 Task: Add Attachment from "Attach a link" to Card Card0000000100 in Board Board0000000025 in Workspace WS0000000009 in Trello. Add Cover Red to Card Card0000000100 in Board Board0000000025 in Workspace WS0000000009 in Trello. Add "Join Card" Button Button0000000100  to Card Card0000000100 in Board Board0000000025 in Workspace WS0000000009 in Trello. Add Description DS0000000100 to Card Card0000000100 in Board Board0000000025 in Workspace WS0000000009 in Trello. Add Comment CM0000000100 to Card Card0000000100 in Board Board0000000025 in Workspace WS0000000009 in Trello
Action: Mouse moved to (425, 609)
Screenshot: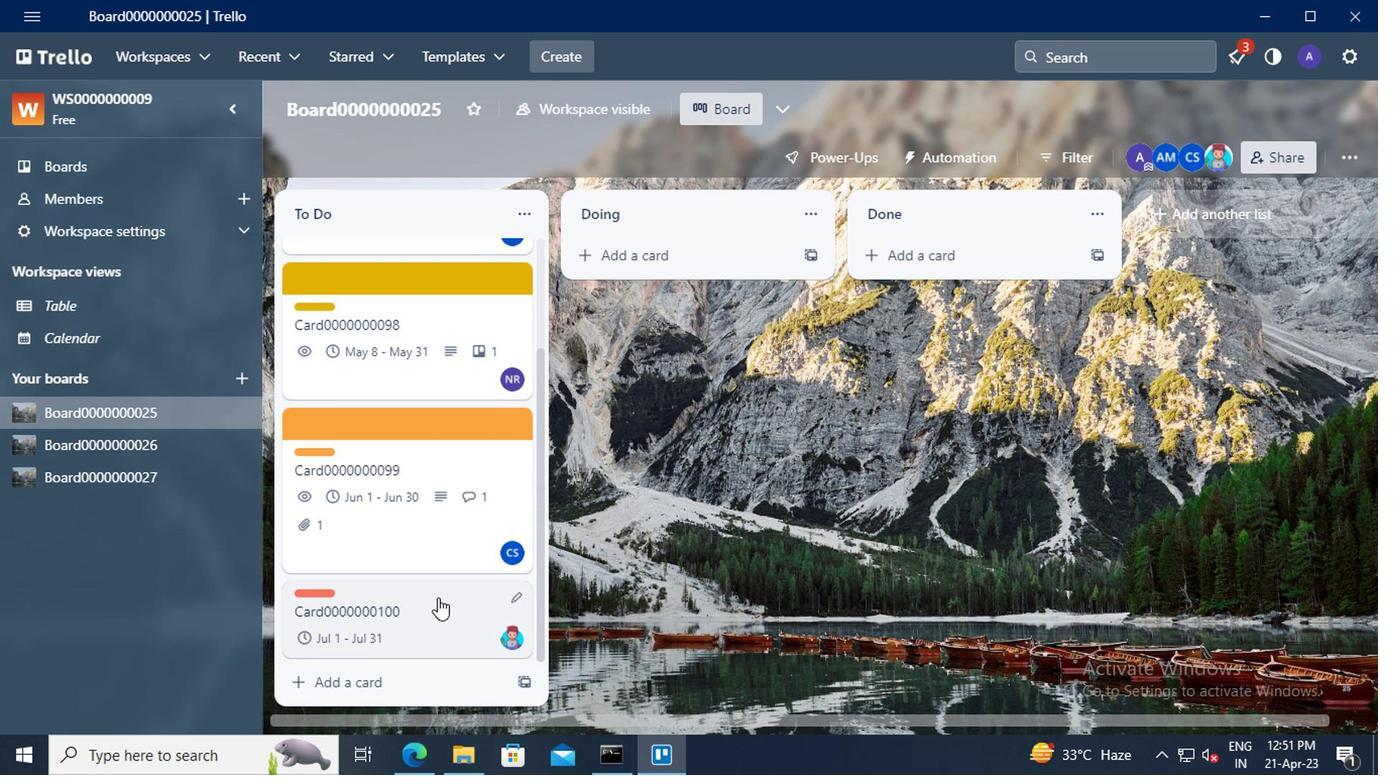
Action: Mouse pressed left at (425, 609)
Screenshot: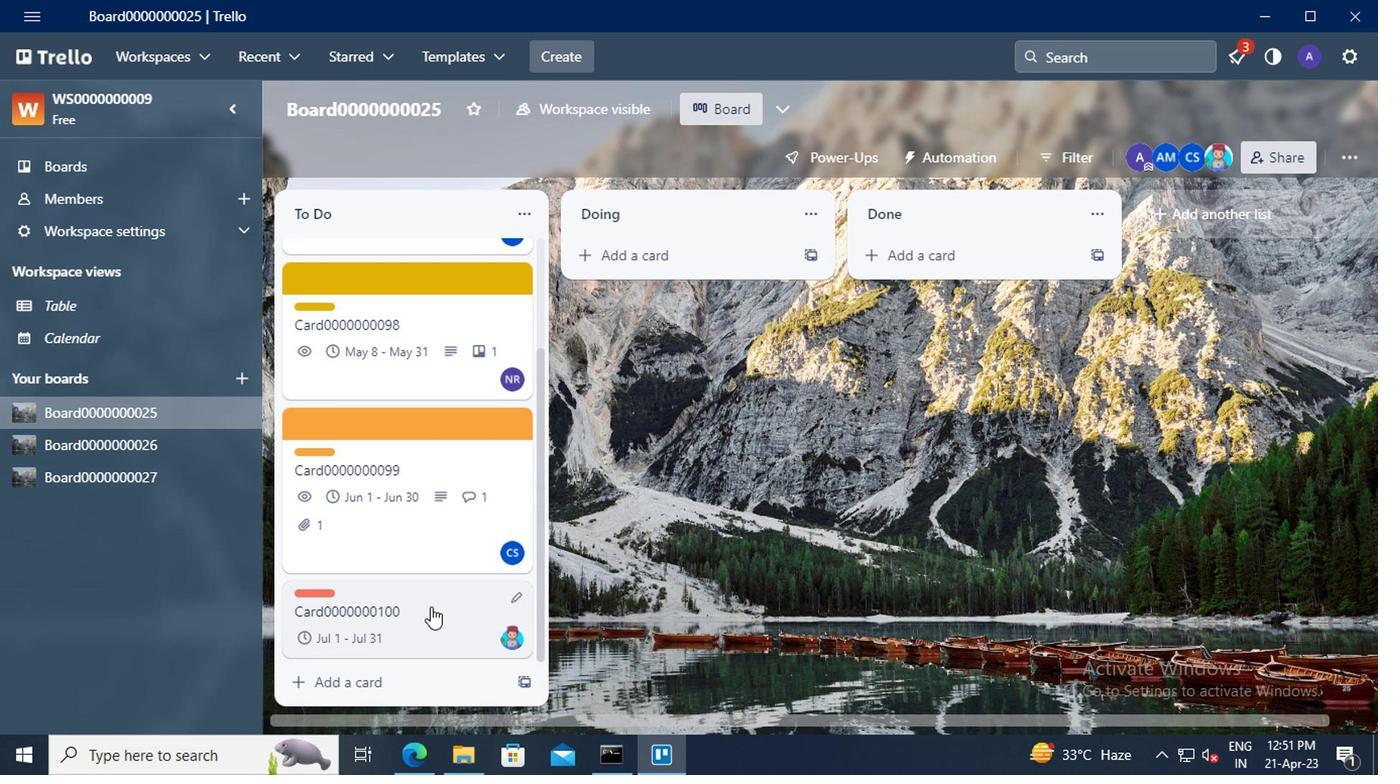 
Action: Mouse moved to (925, 421)
Screenshot: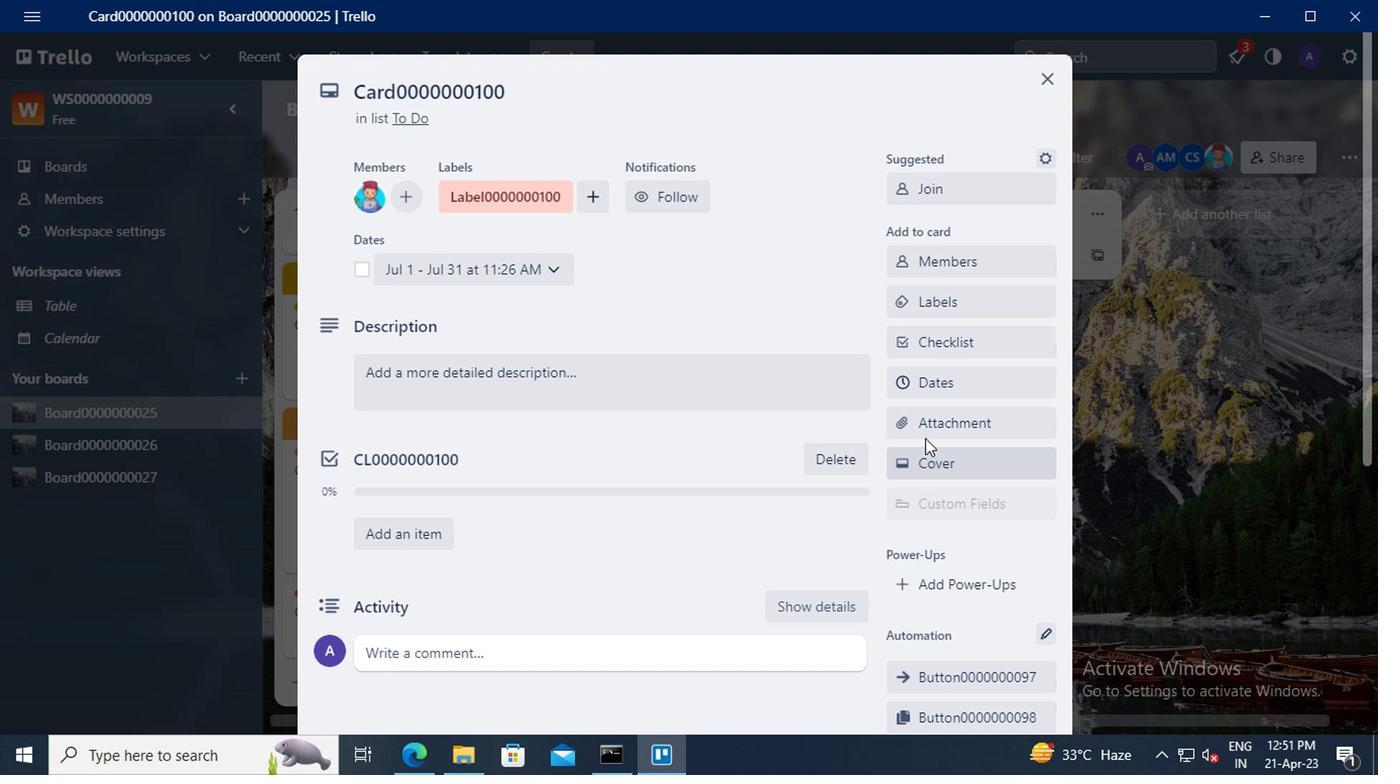 
Action: Mouse pressed left at (925, 421)
Screenshot: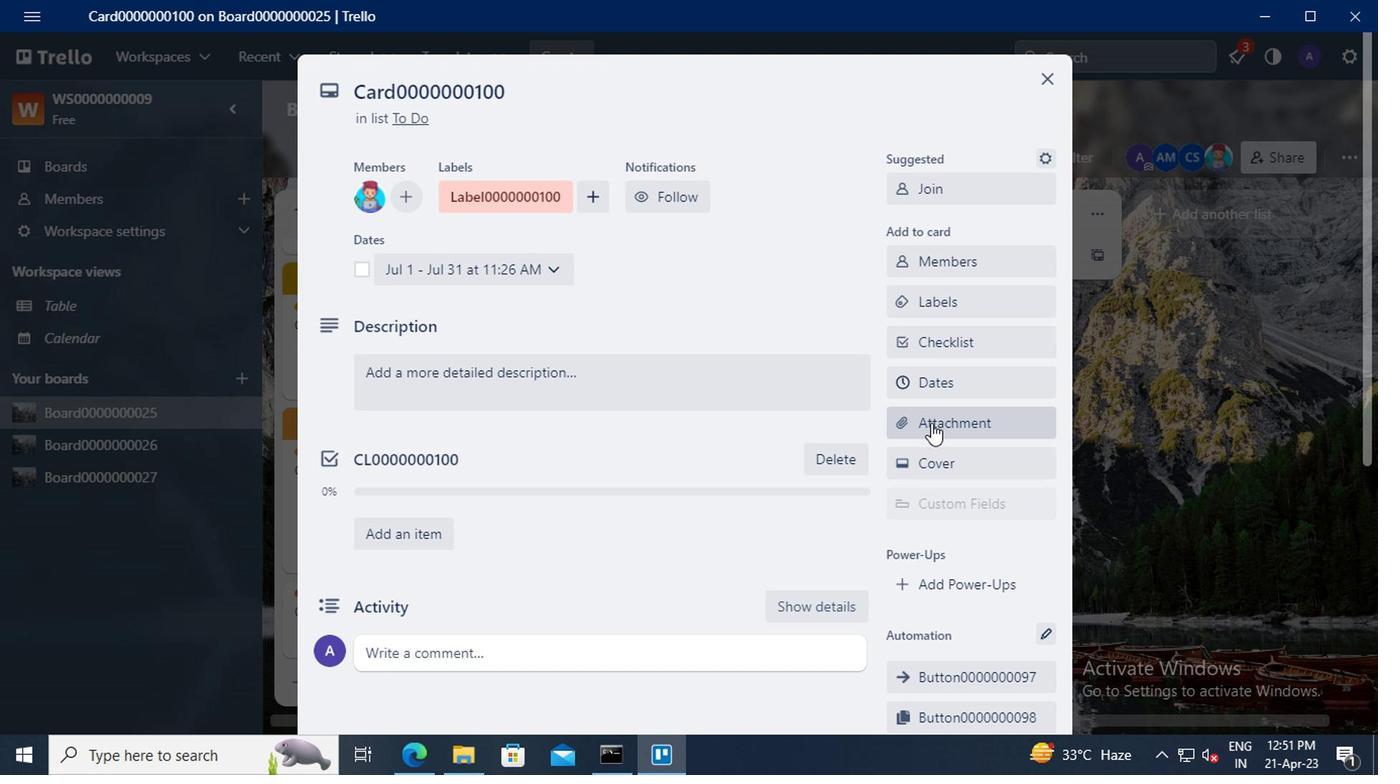 
Action: Mouse moved to (414, 762)
Screenshot: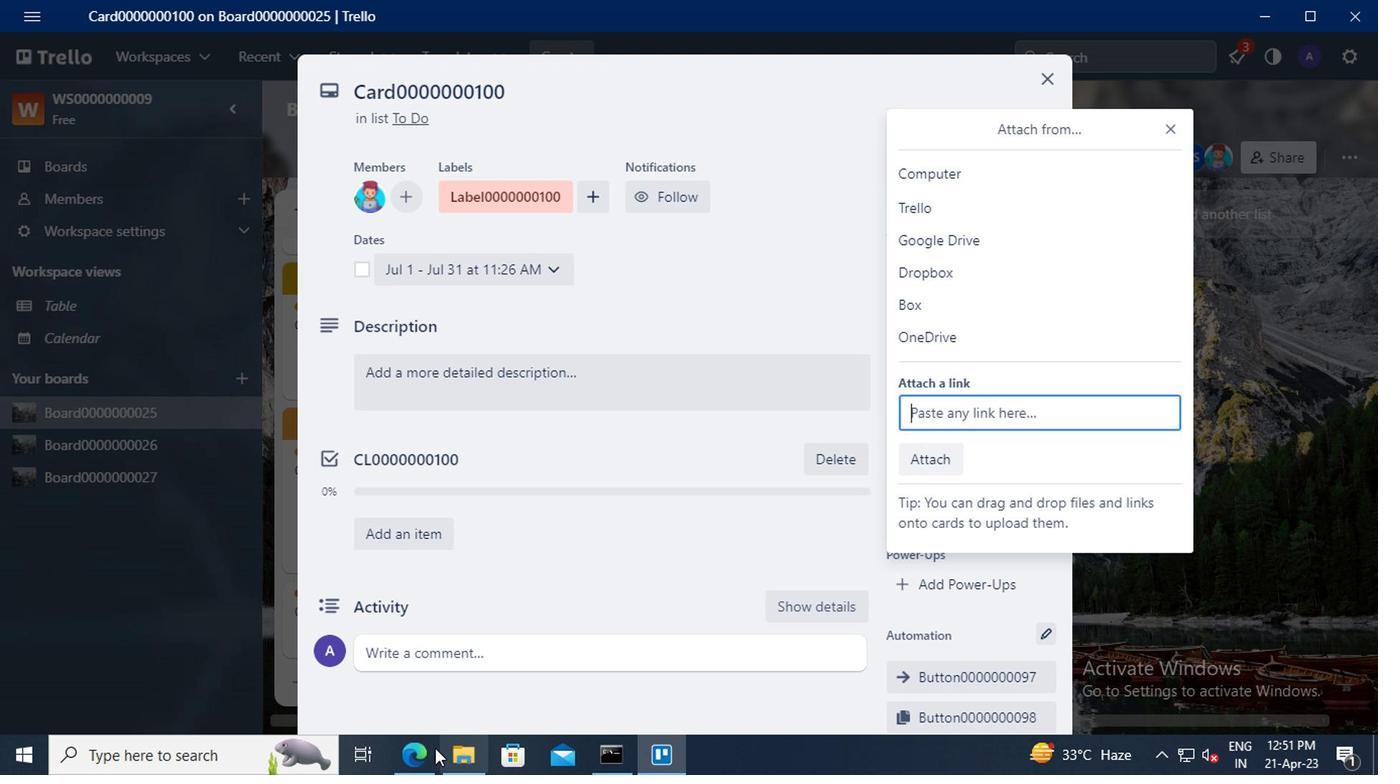 
Action: Mouse pressed left at (414, 762)
Screenshot: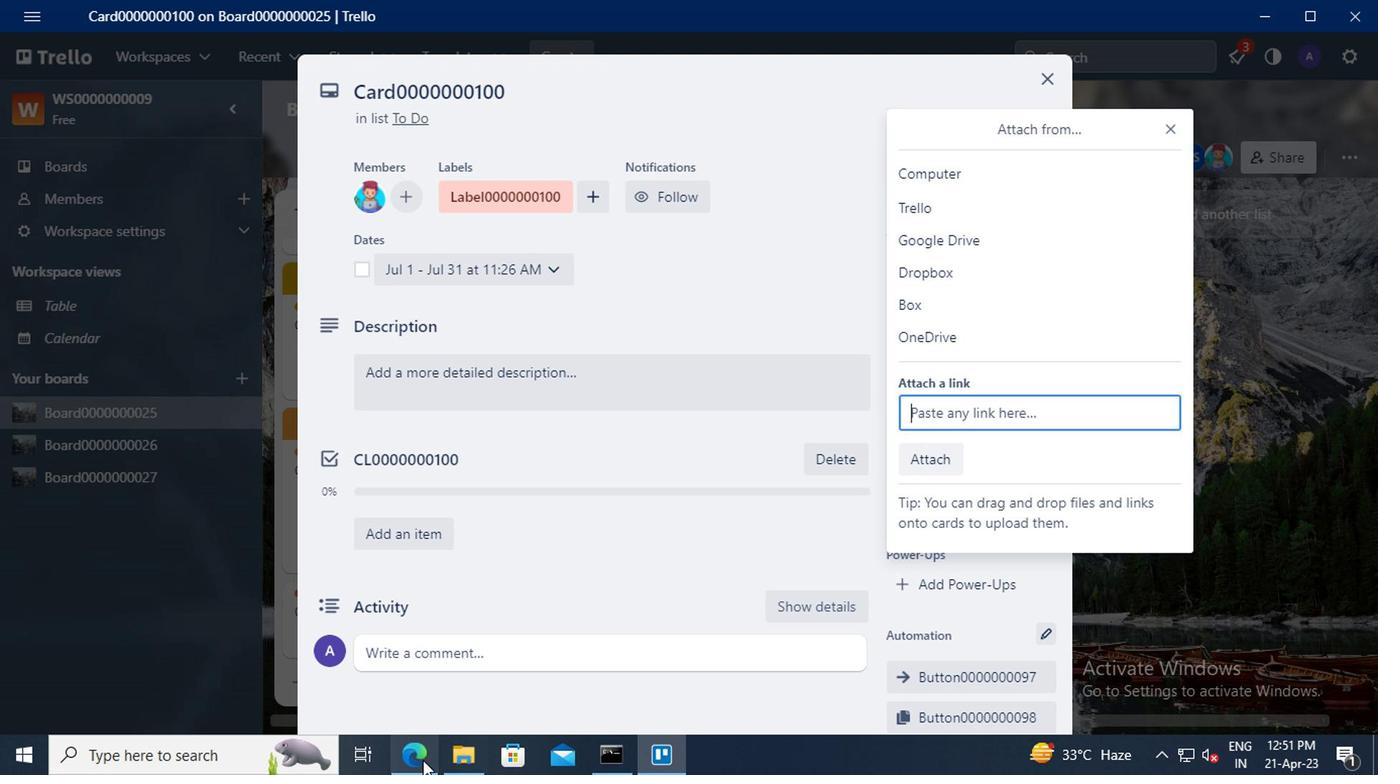 
Action: Mouse moved to (347, 42)
Screenshot: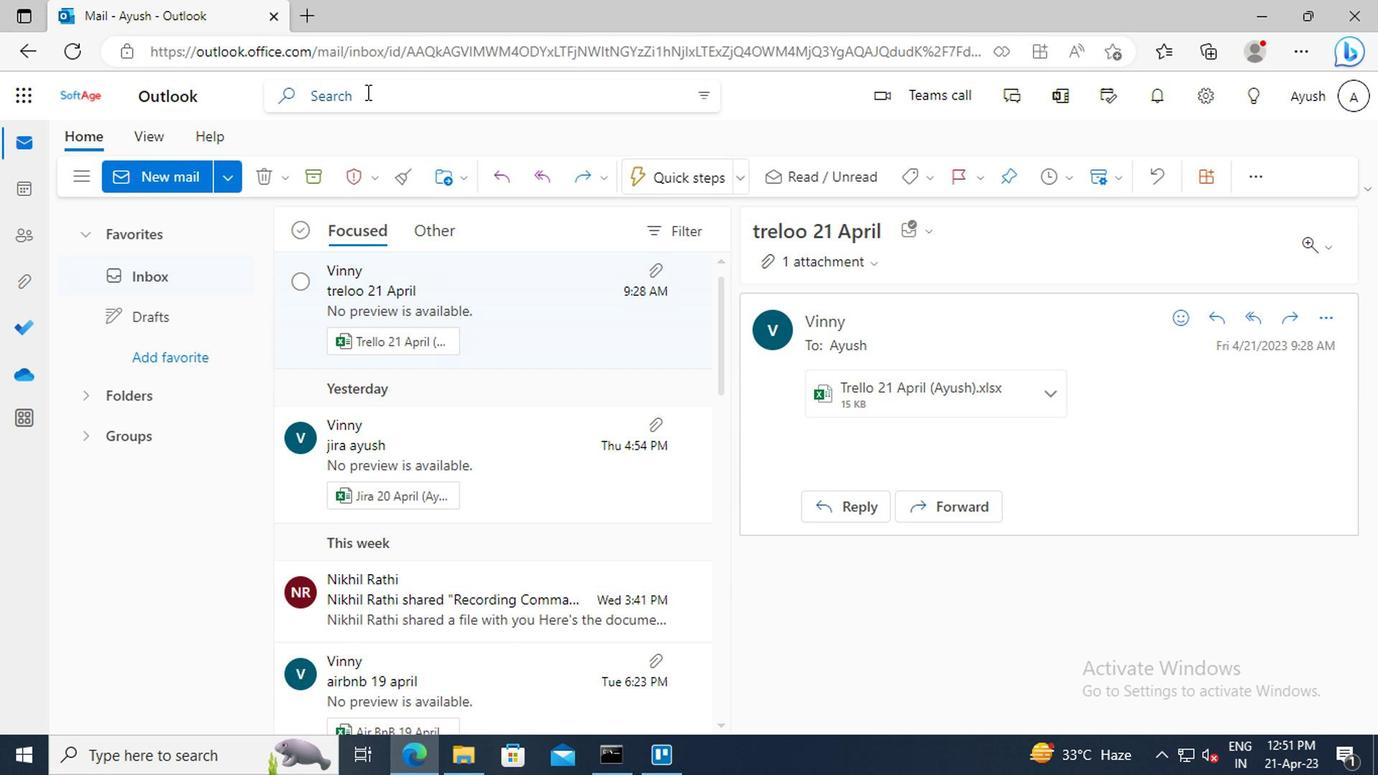 
Action: Mouse pressed left at (347, 42)
Screenshot: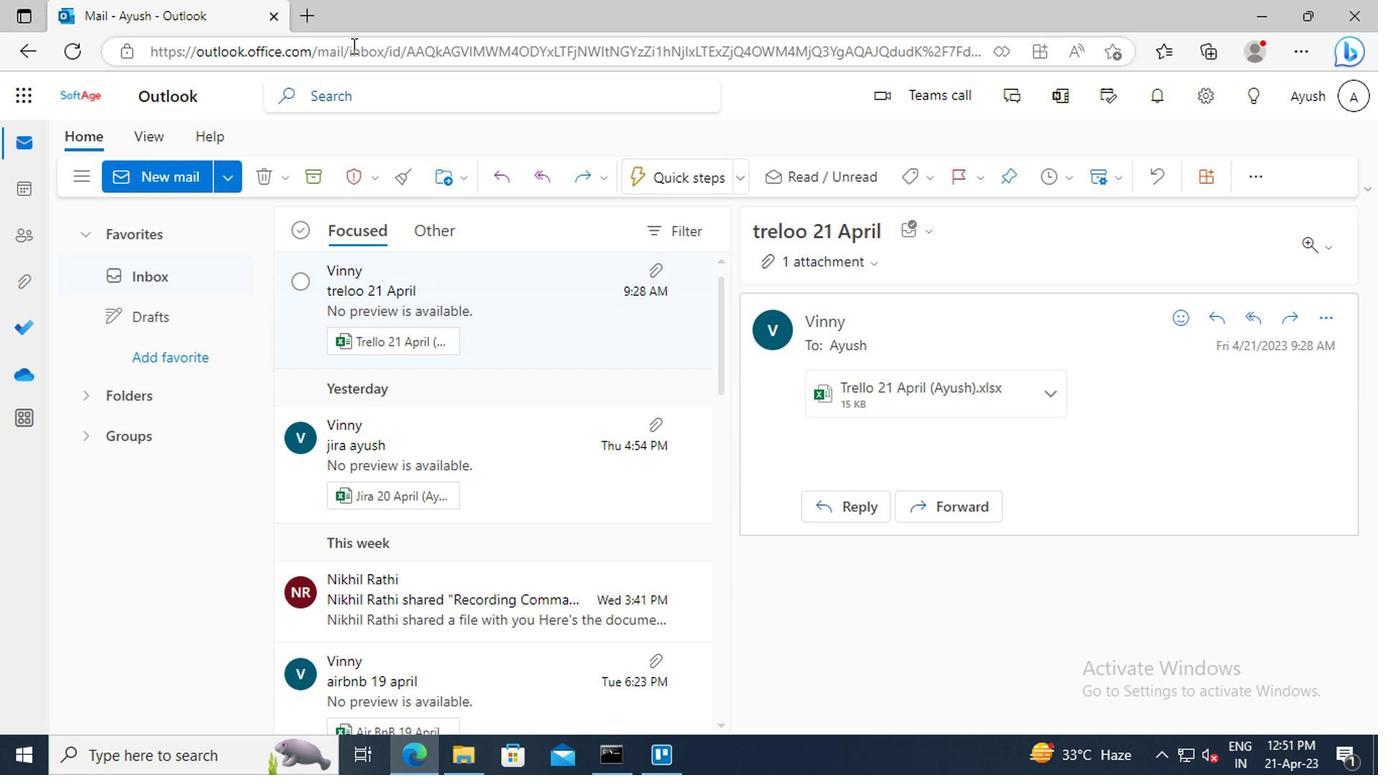 
Action: Key pressed ctrl+C
Screenshot: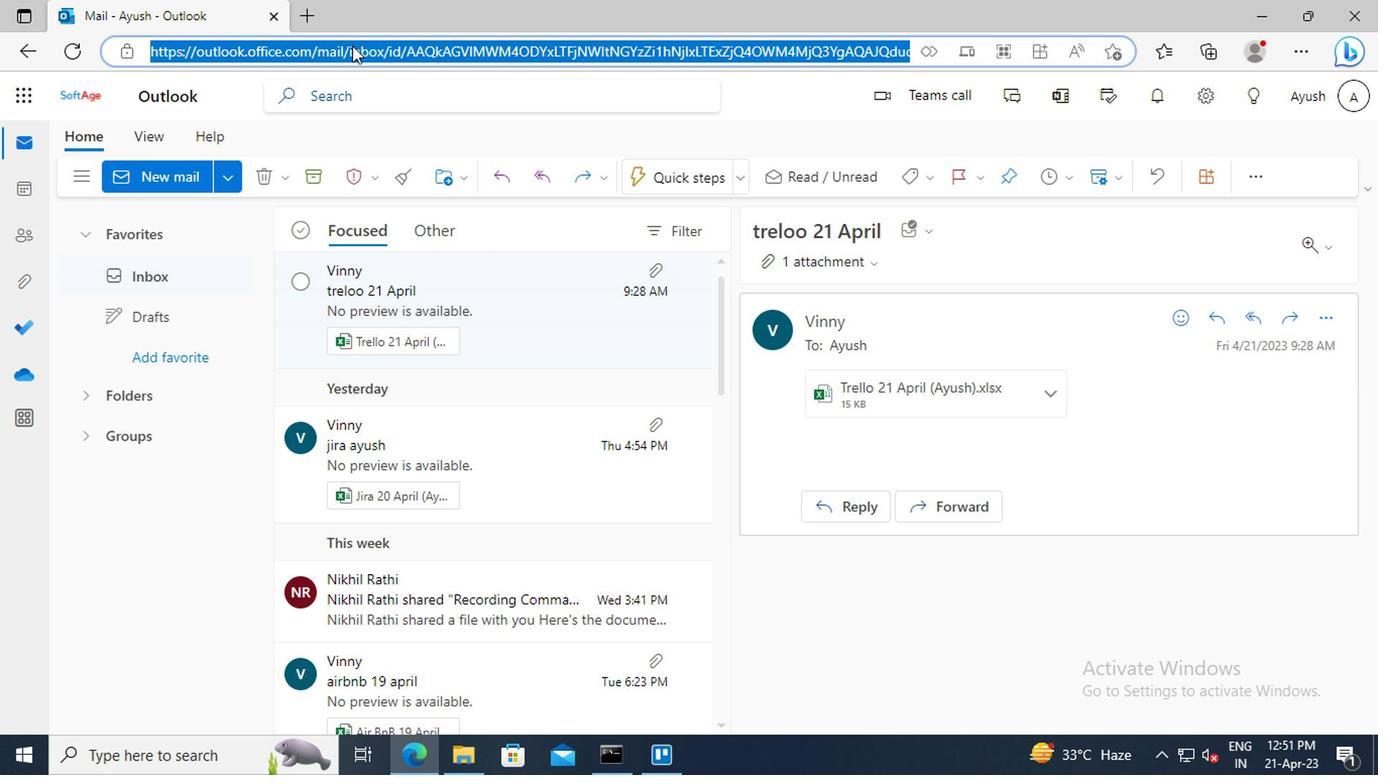 
Action: Mouse moved to (659, 757)
Screenshot: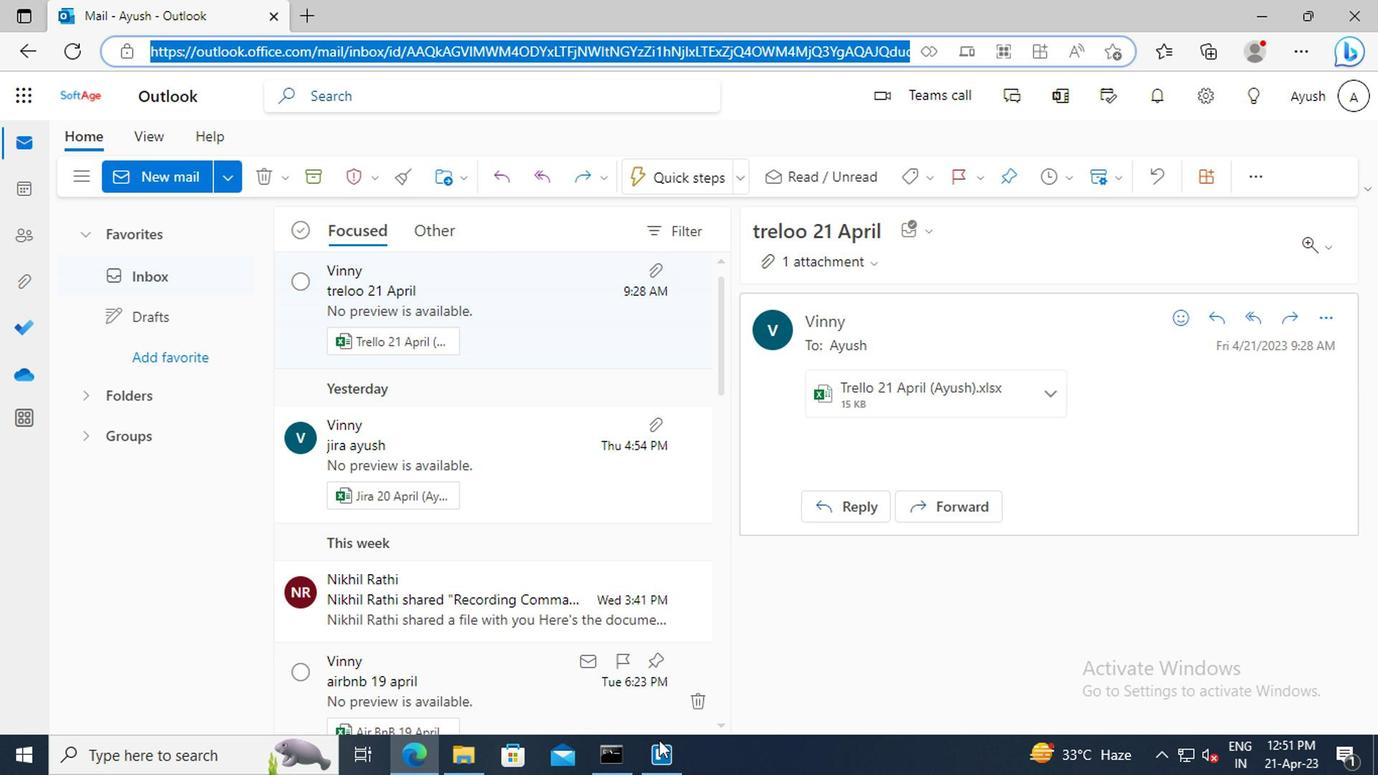 
Action: Mouse pressed left at (659, 757)
Screenshot: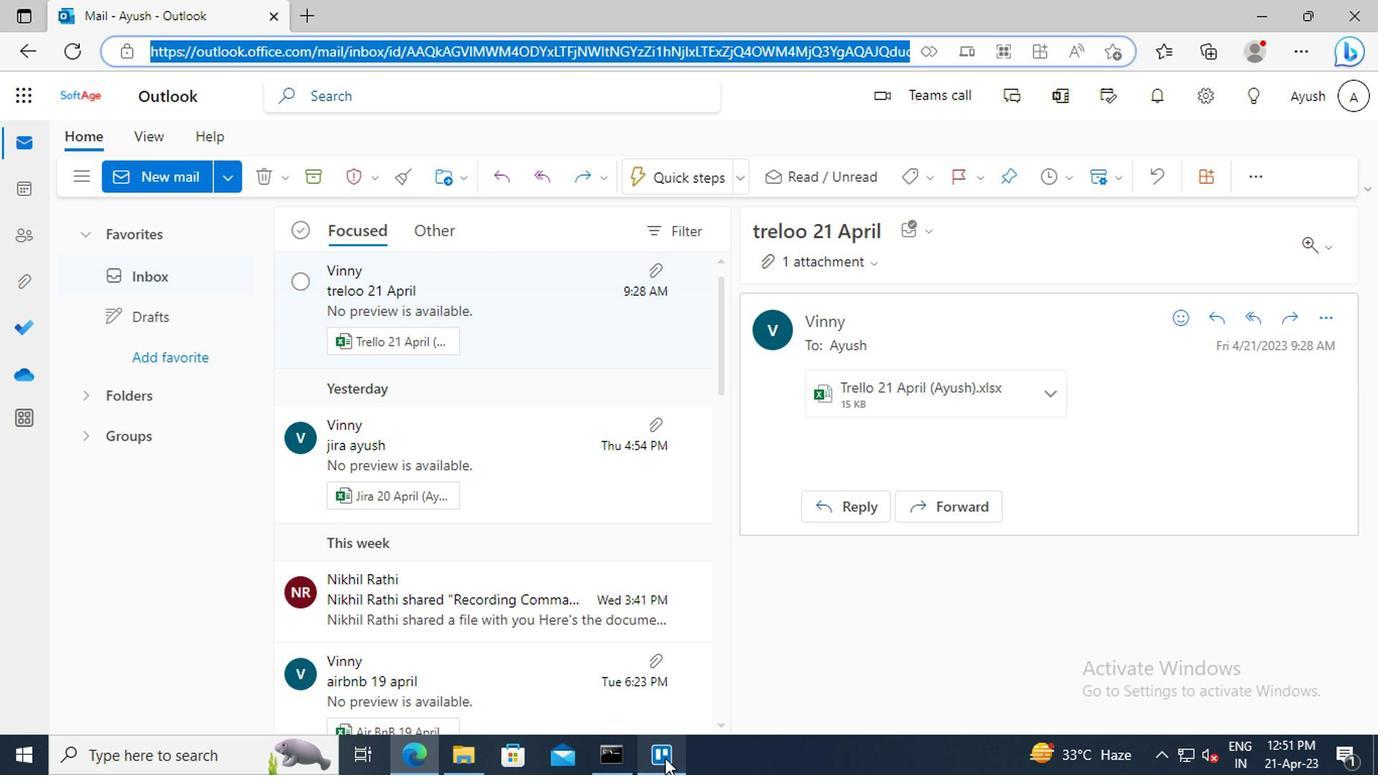 
Action: Mouse moved to (923, 411)
Screenshot: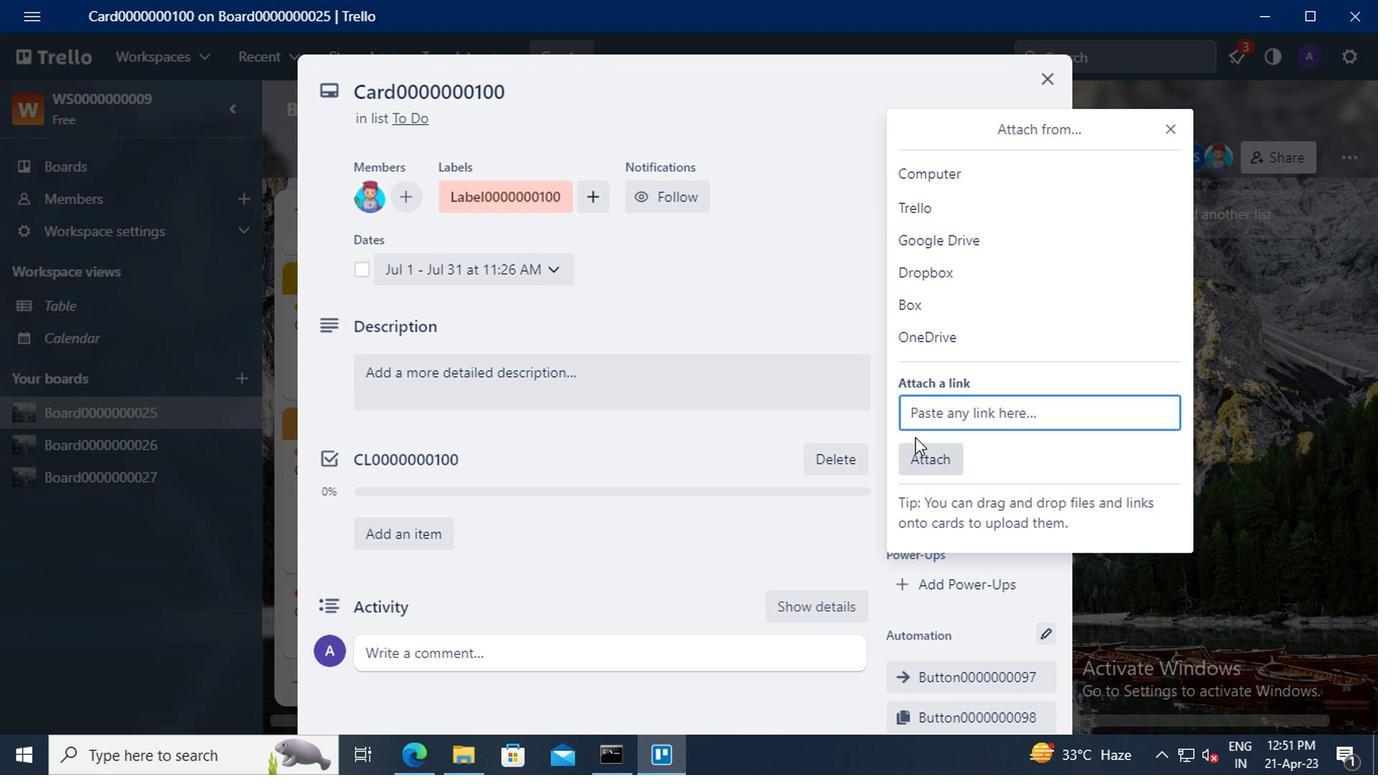 
Action: Mouse pressed left at (923, 411)
Screenshot: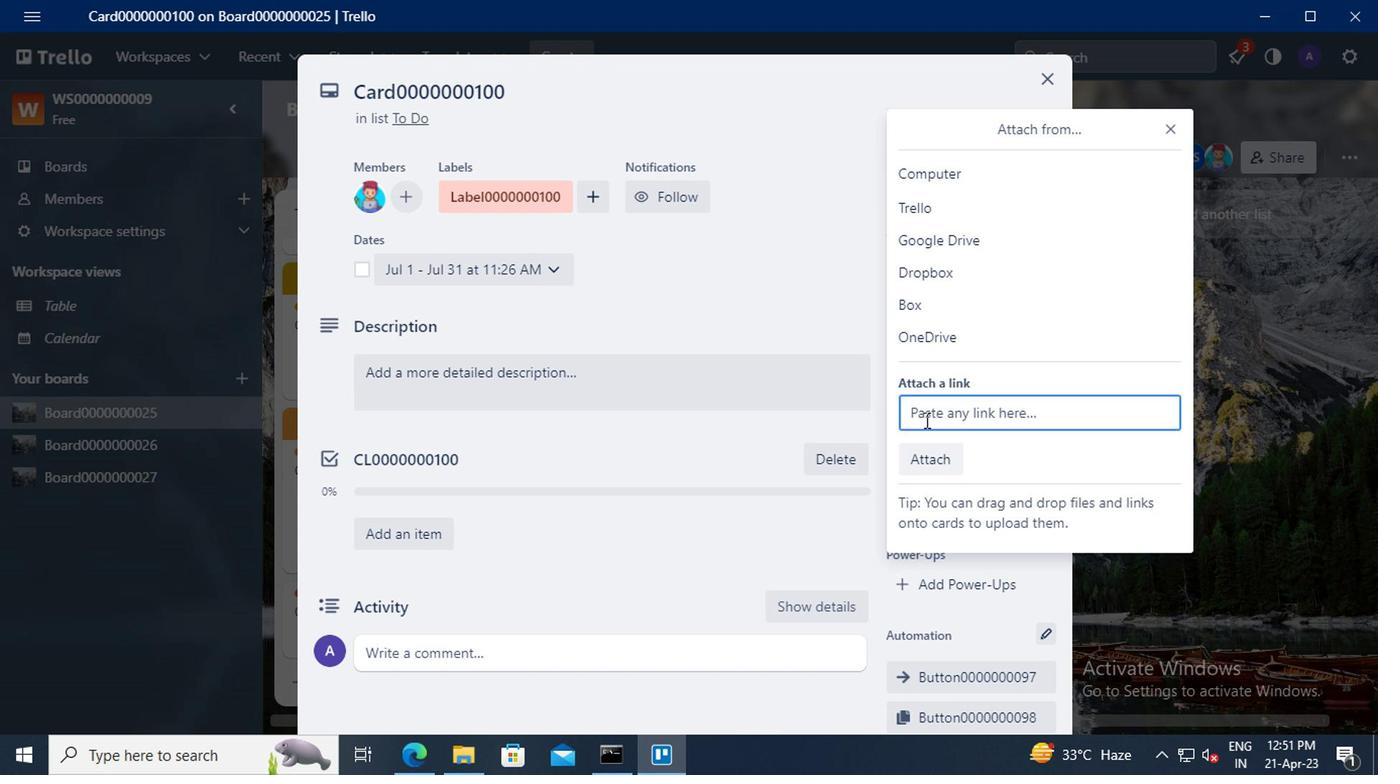 
Action: Key pressed ctrl+V
Screenshot: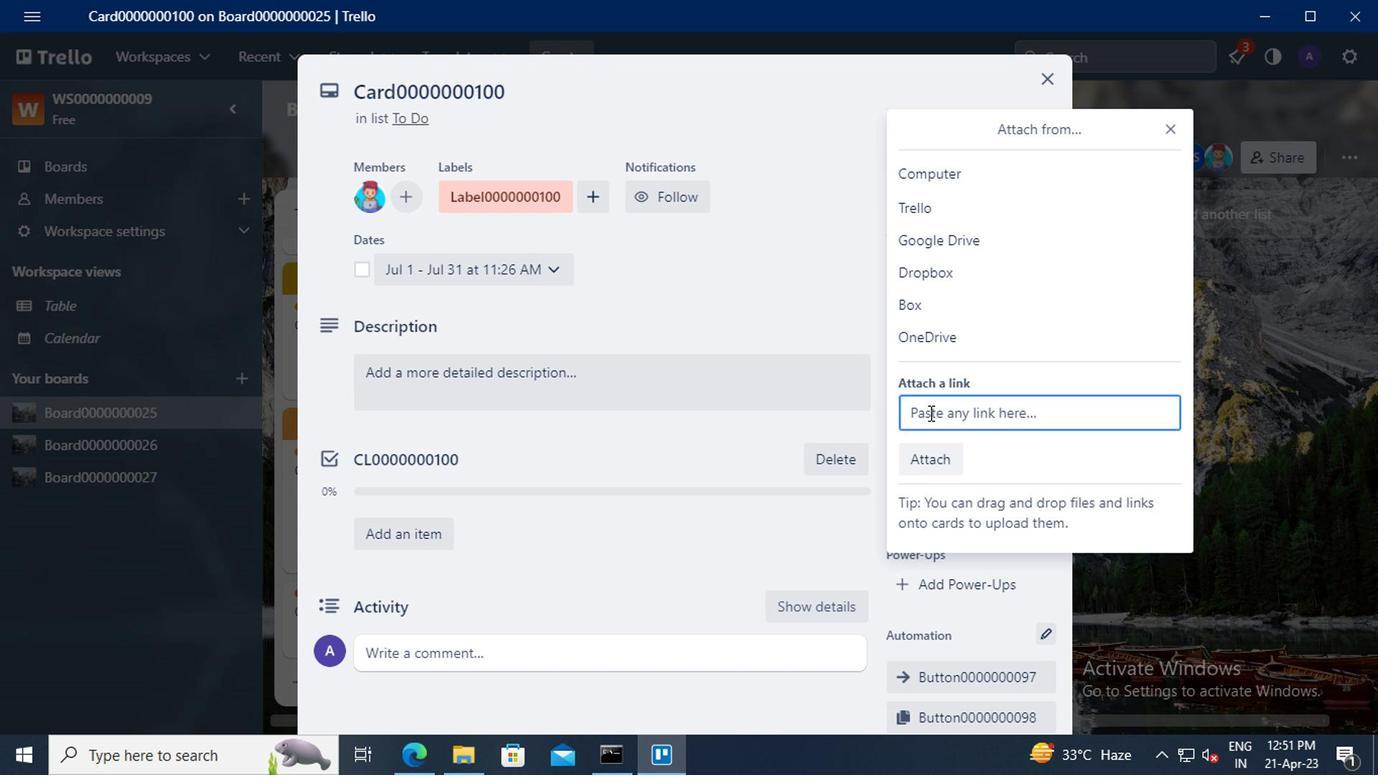 
Action: Mouse moved to (938, 524)
Screenshot: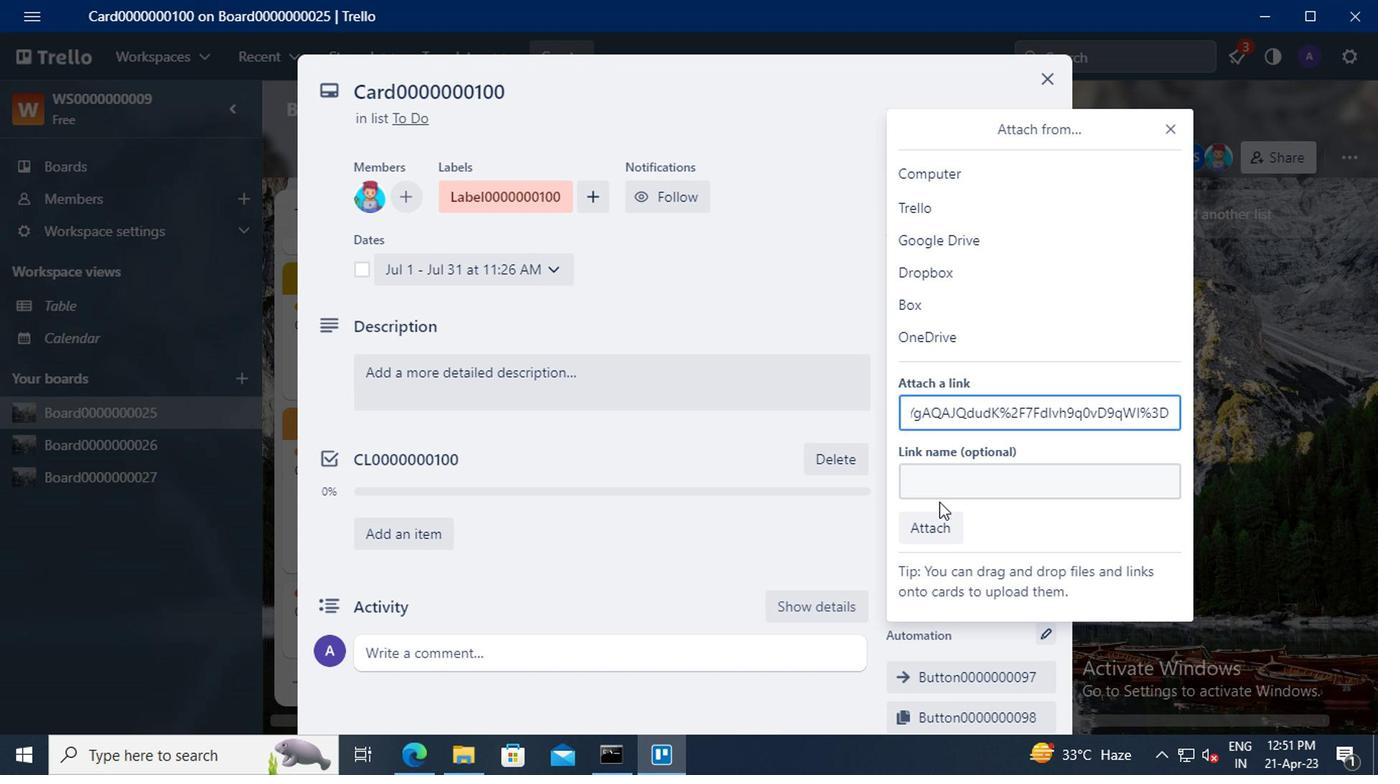 
Action: Mouse pressed left at (938, 524)
Screenshot: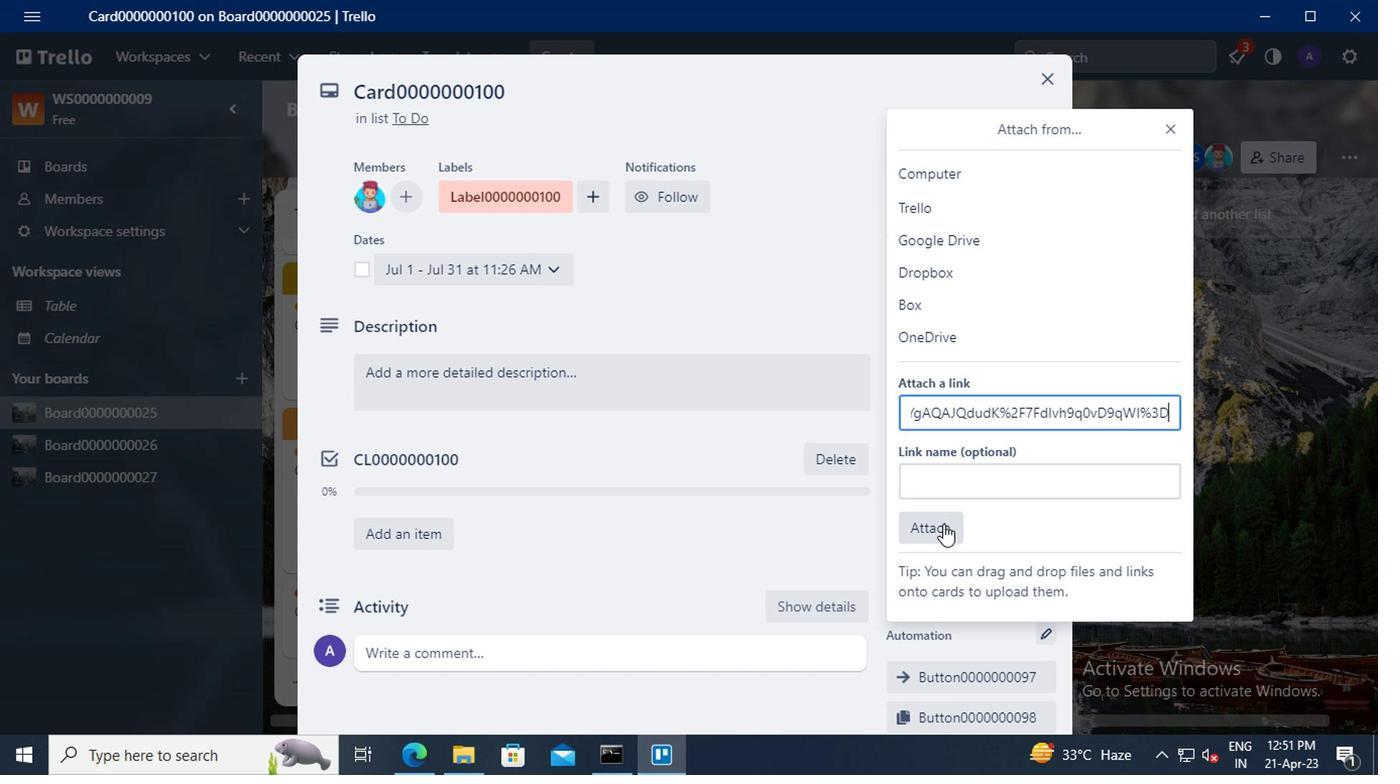 
Action: Mouse moved to (943, 465)
Screenshot: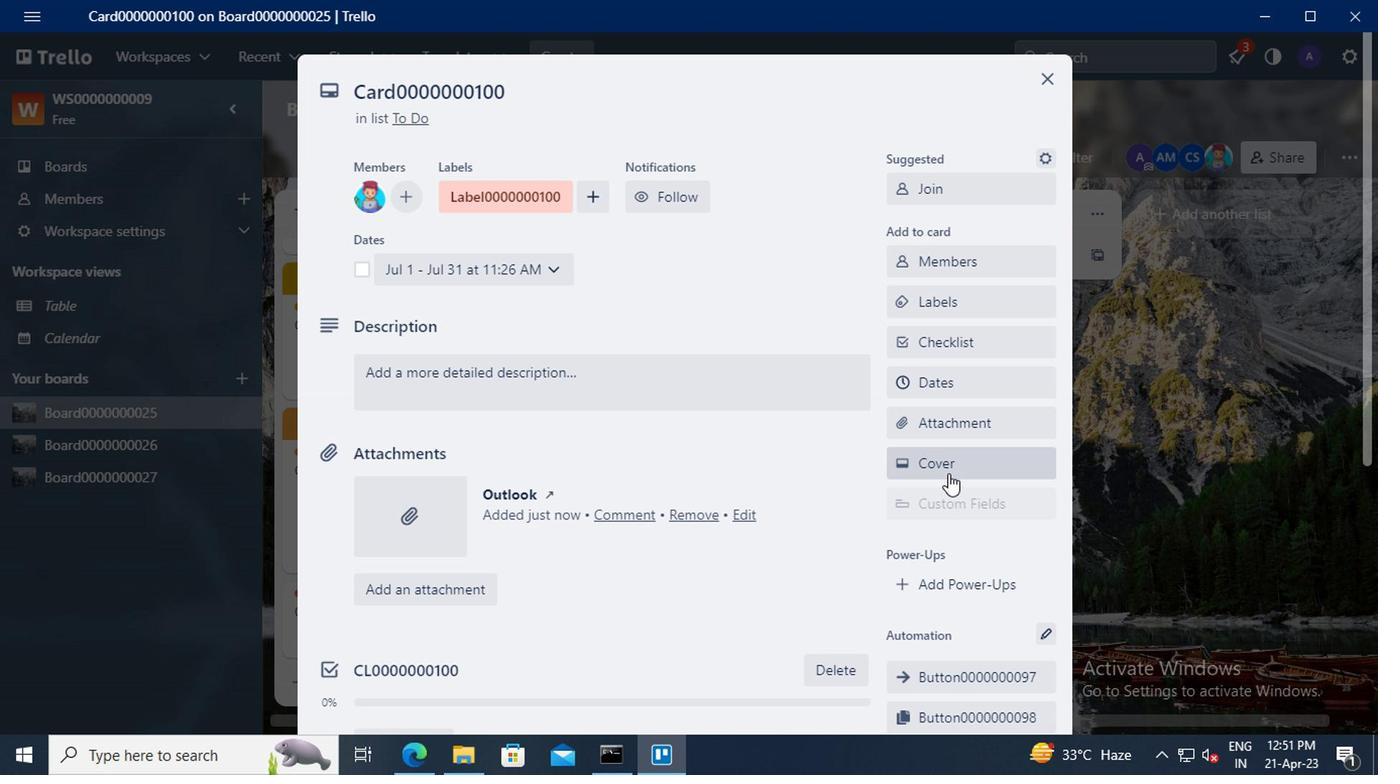 
Action: Mouse pressed left at (943, 465)
Screenshot: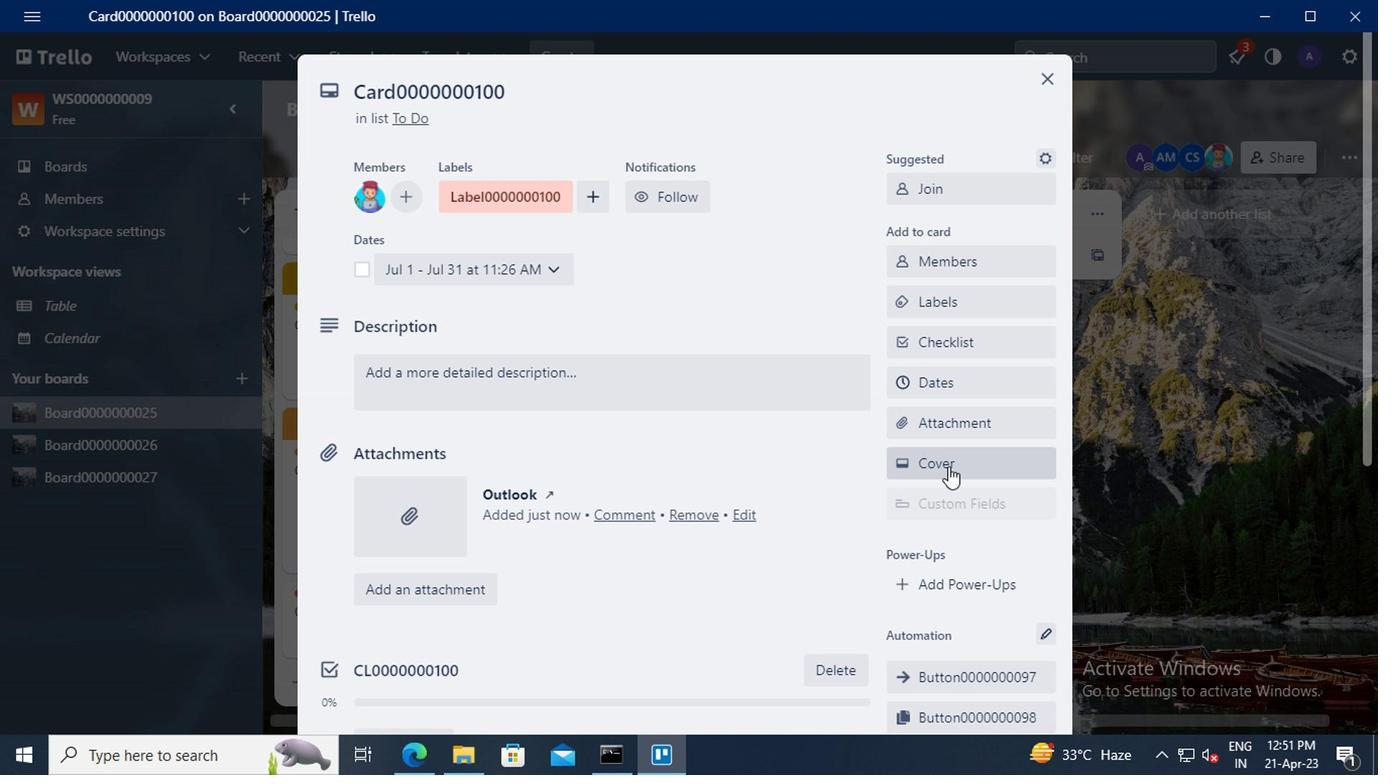 
Action: Mouse moved to (1087, 329)
Screenshot: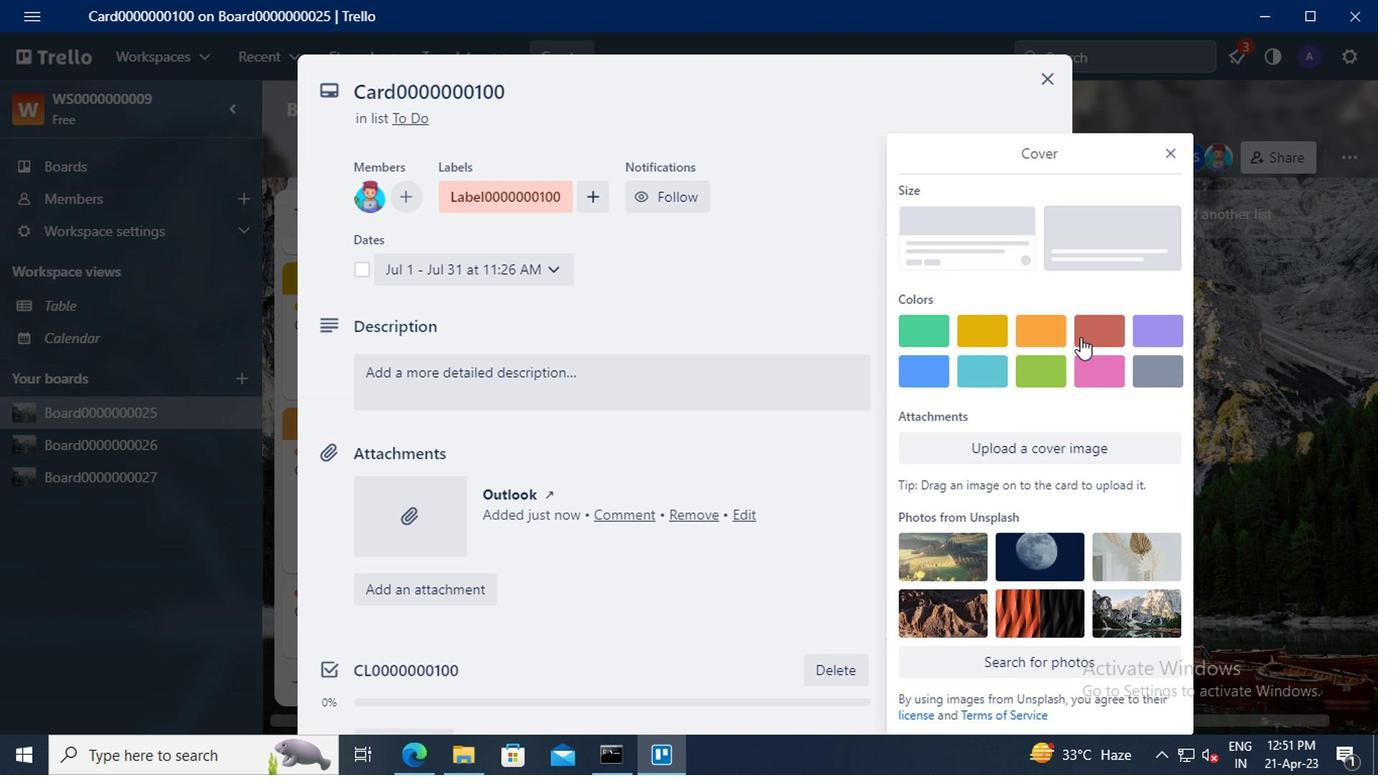 
Action: Mouse pressed left at (1087, 329)
Screenshot: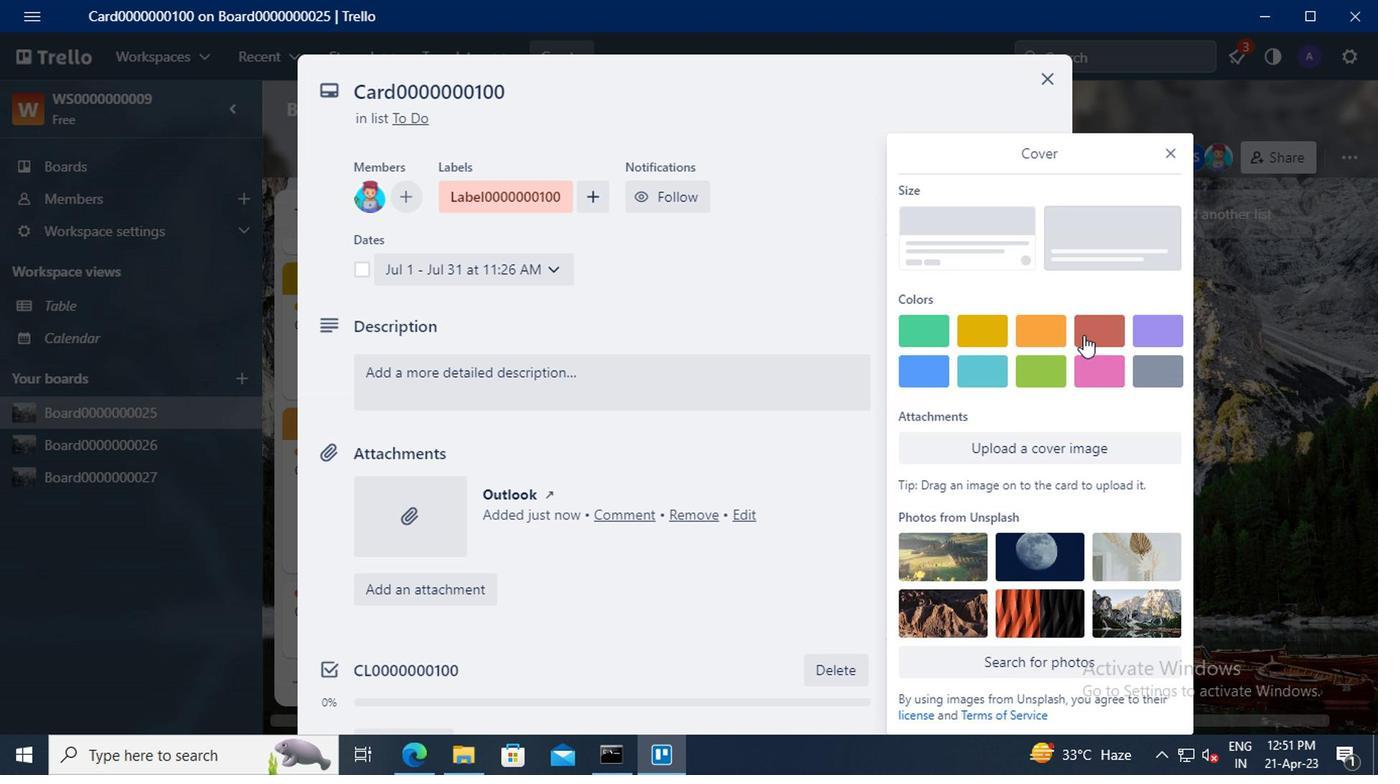 
Action: Mouse moved to (1167, 115)
Screenshot: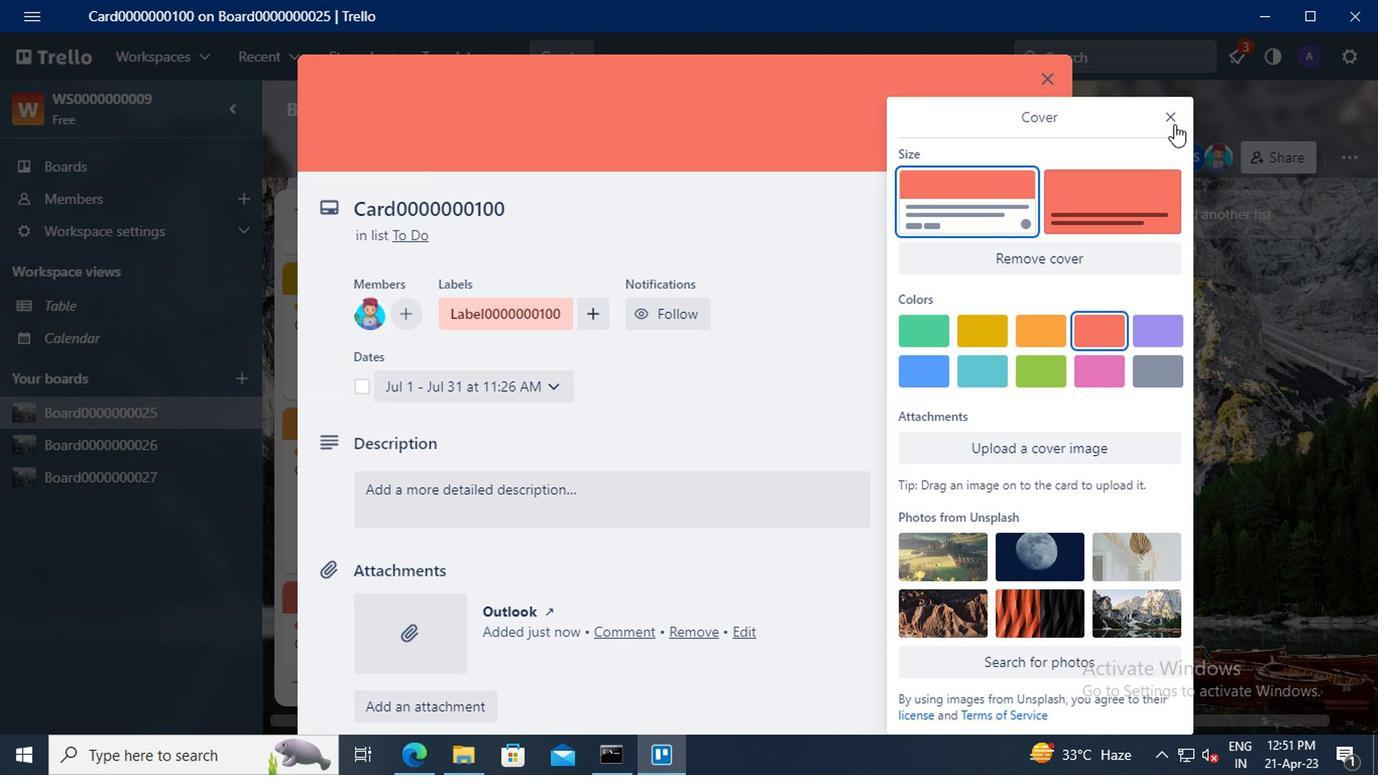 
Action: Mouse pressed left at (1167, 115)
Screenshot: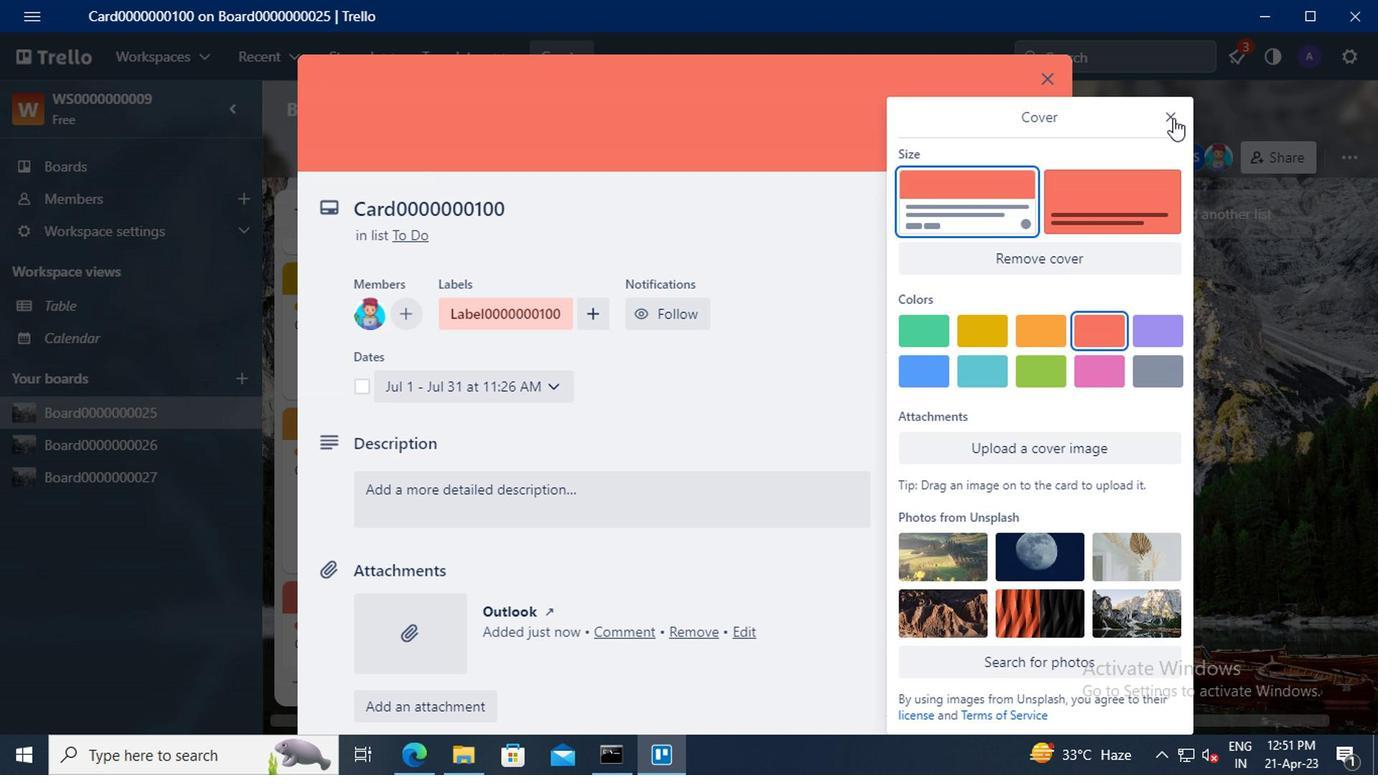 
Action: Mouse moved to (964, 386)
Screenshot: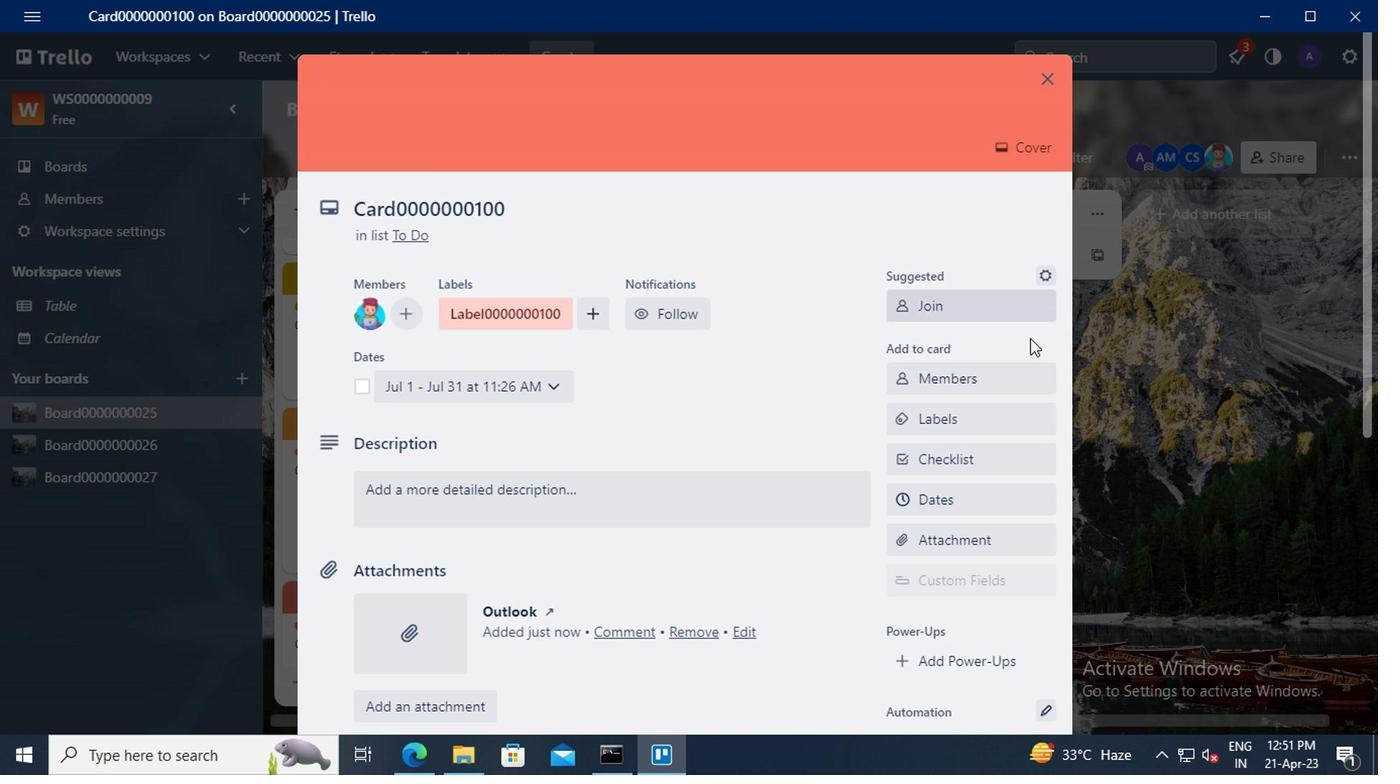 
Action: Mouse scrolled (964, 384) with delta (0, -1)
Screenshot: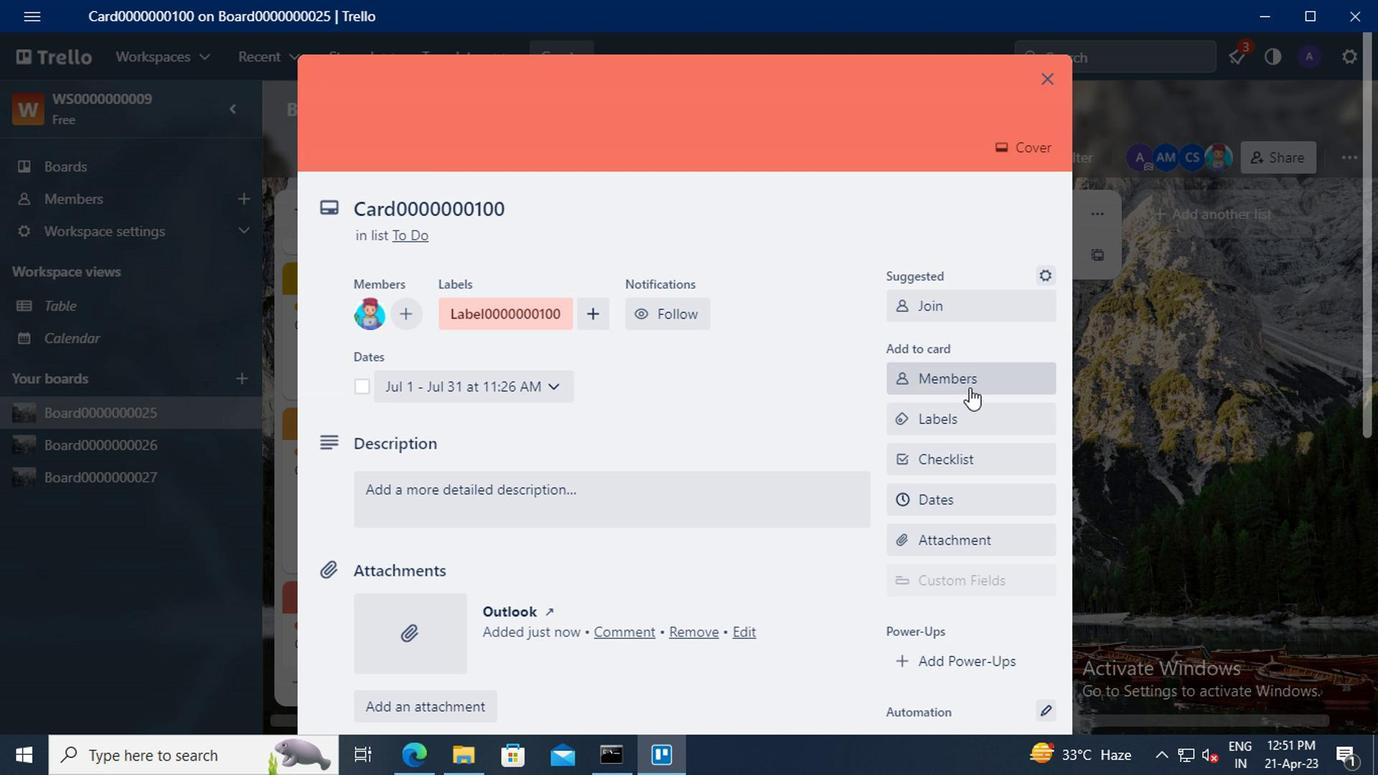 
Action: Mouse scrolled (964, 384) with delta (0, -1)
Screenshot: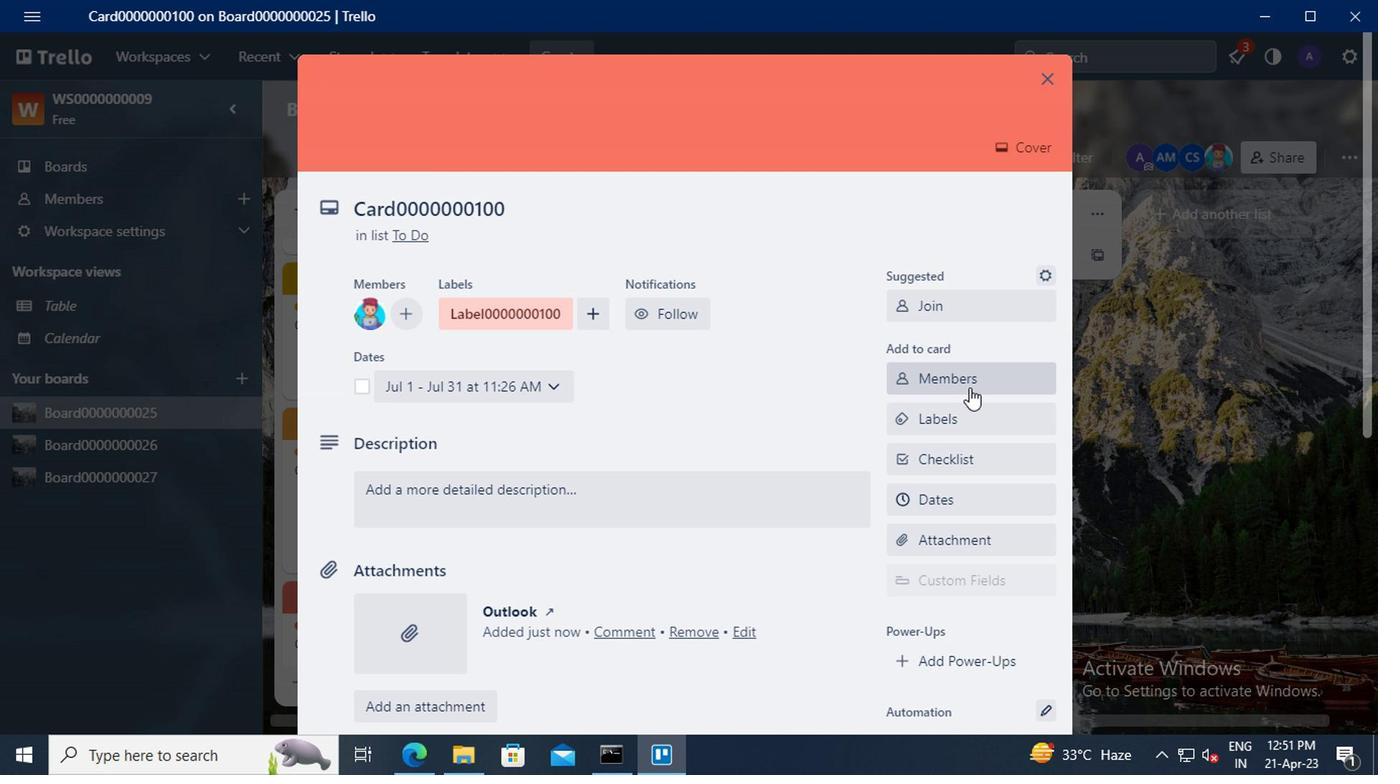 
Action: Mouse scrolled (964, 384) with delta (0, -1)
Screenshot: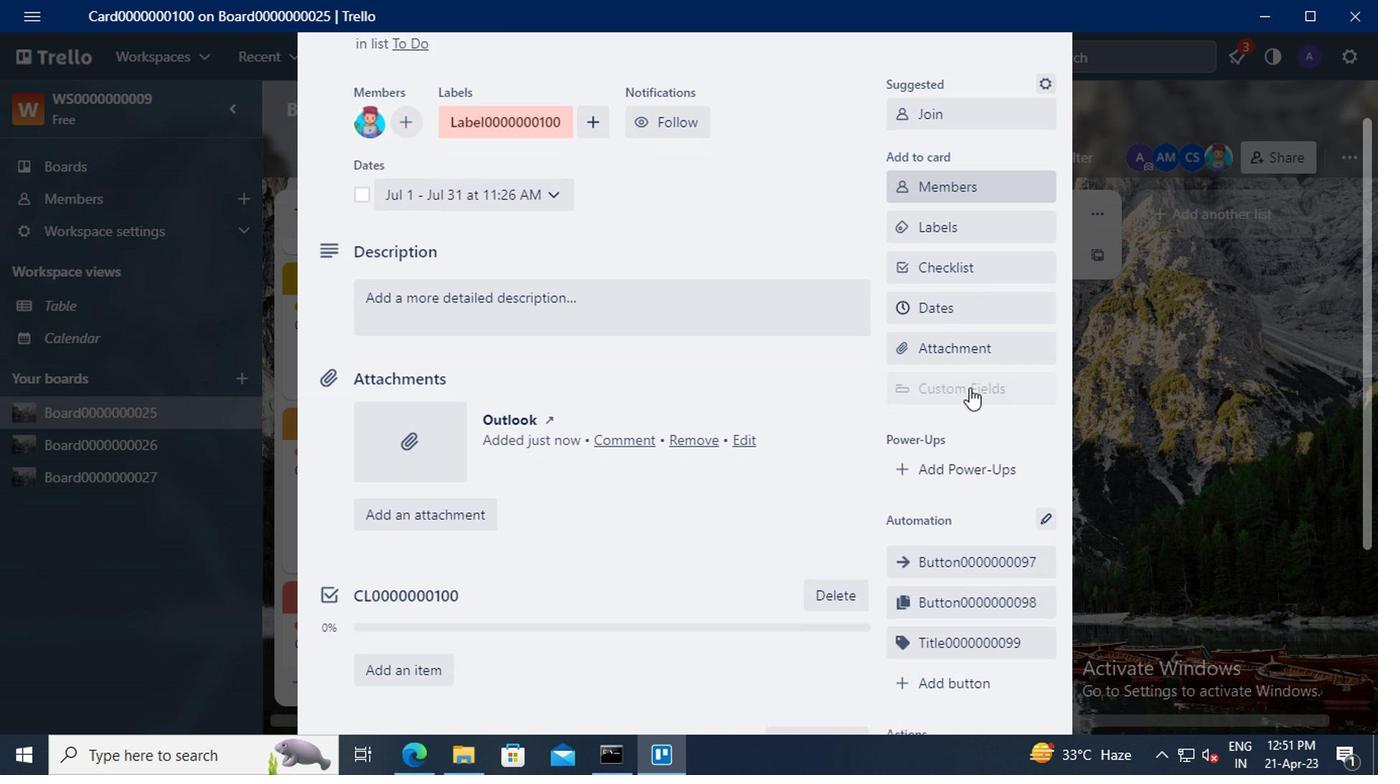 
Action: Mouse moved to (955, 569)
Screenshot: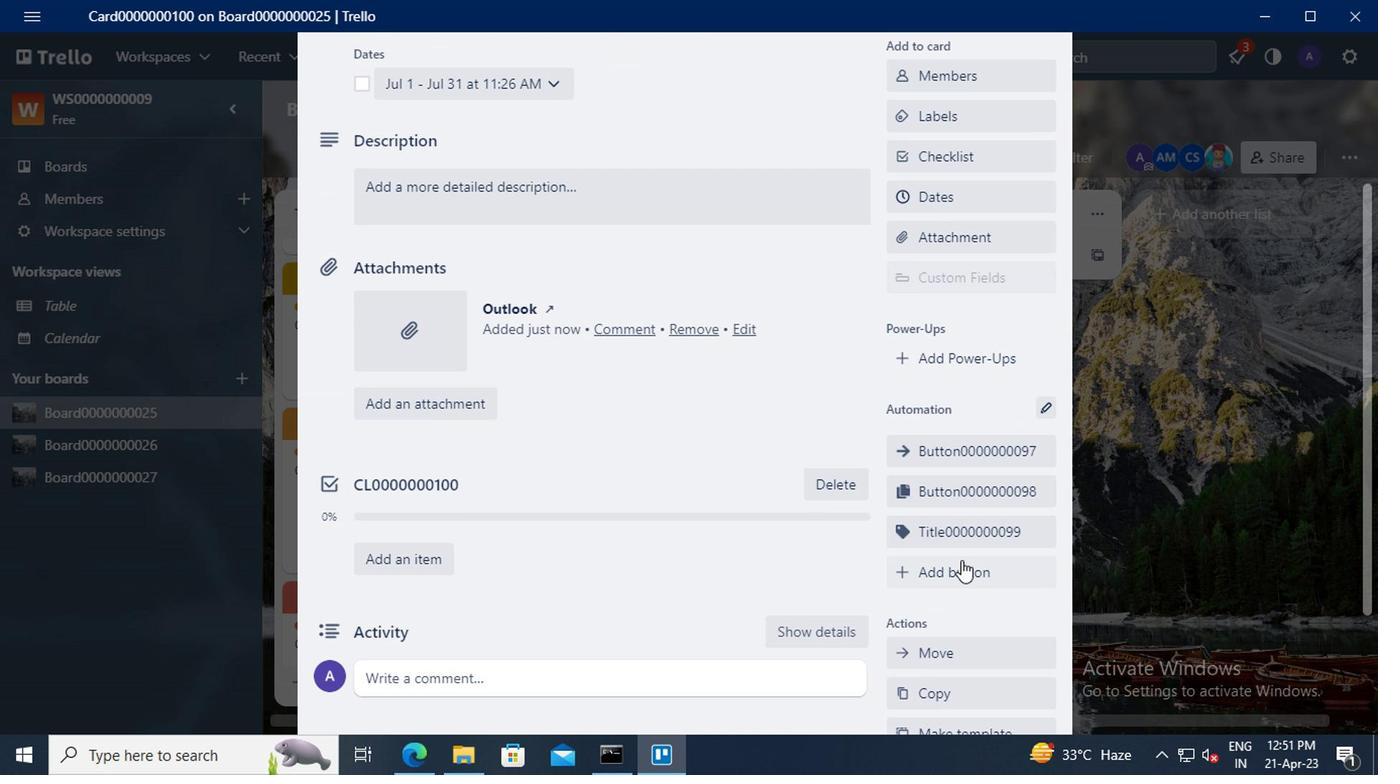 
Action: Mouse pressed left at (955, 569)
Screenshot: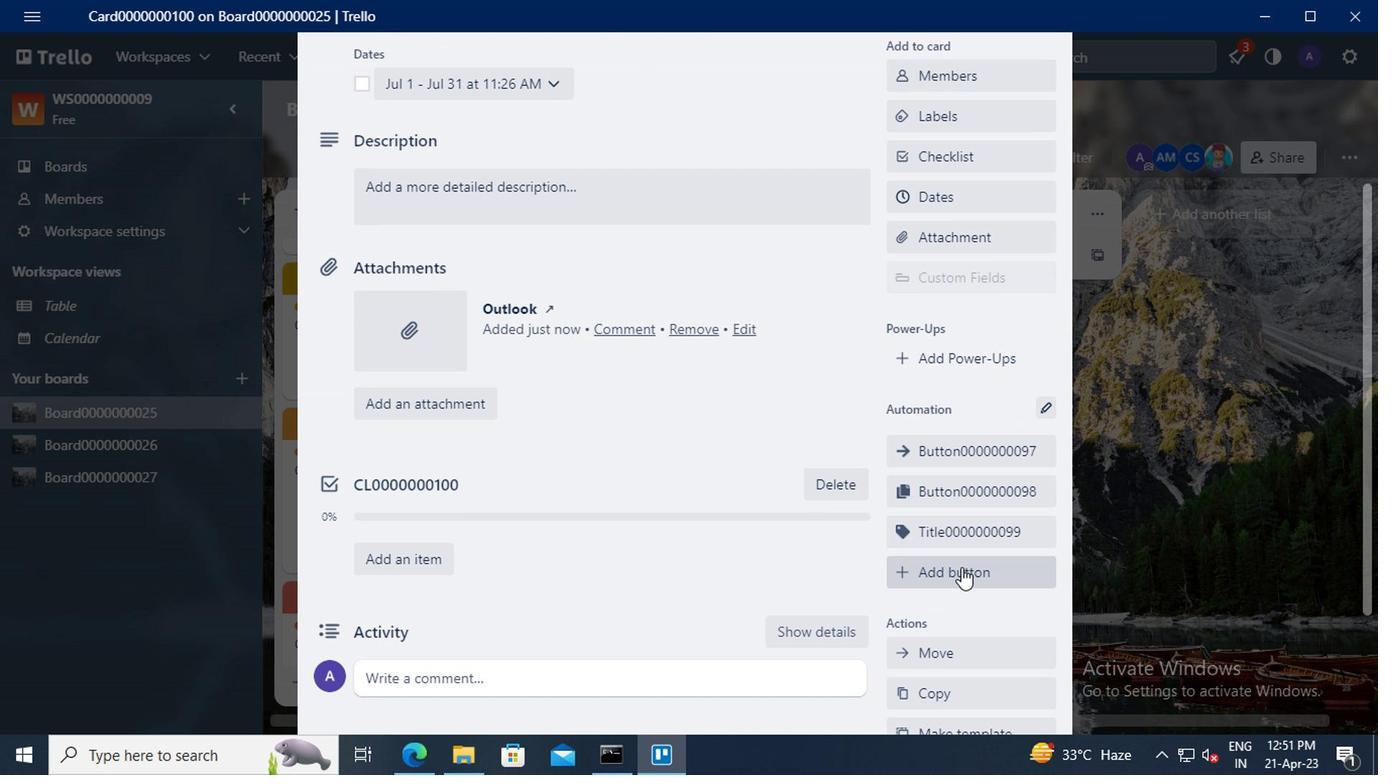 
Action: Mouse moved to (960, 310)
Screenshot: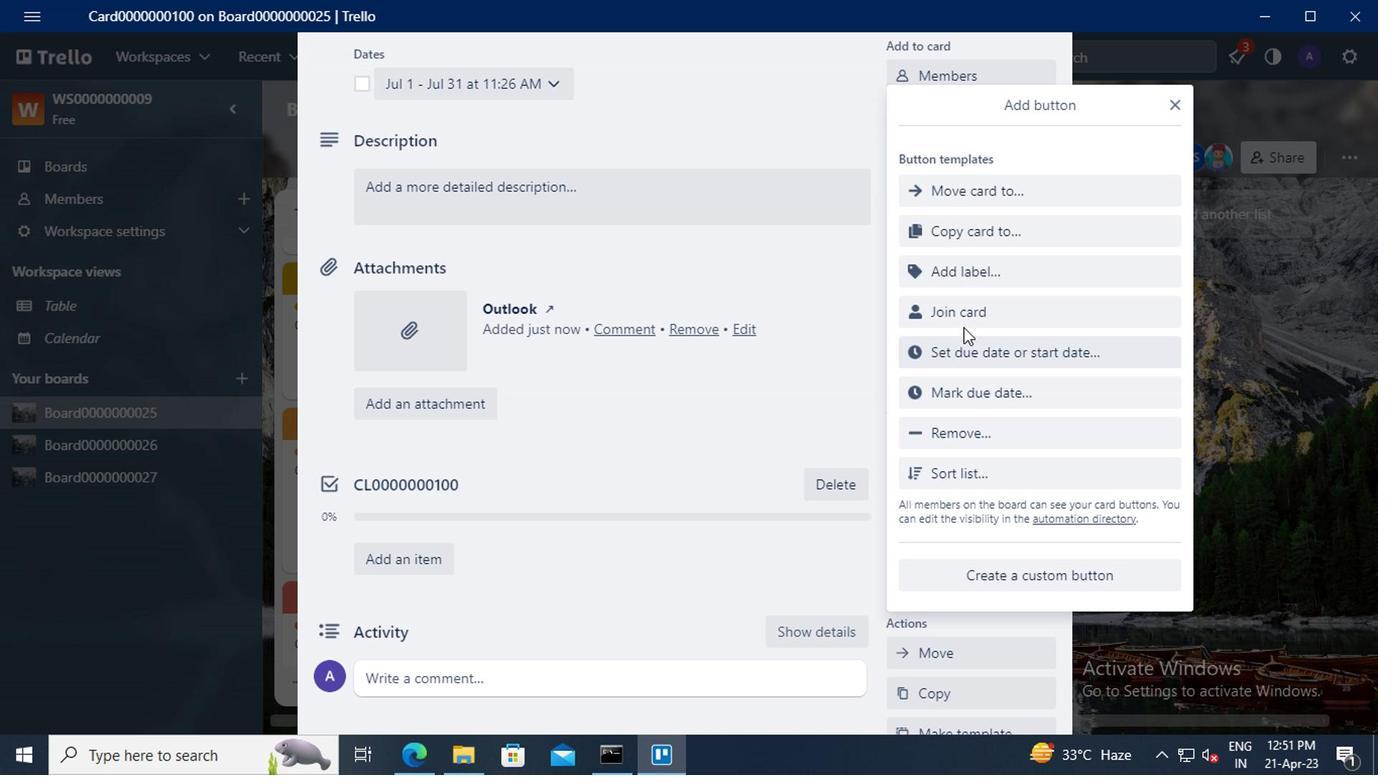 
Action: Mouse pressed left at (960, 310)
Screenshot: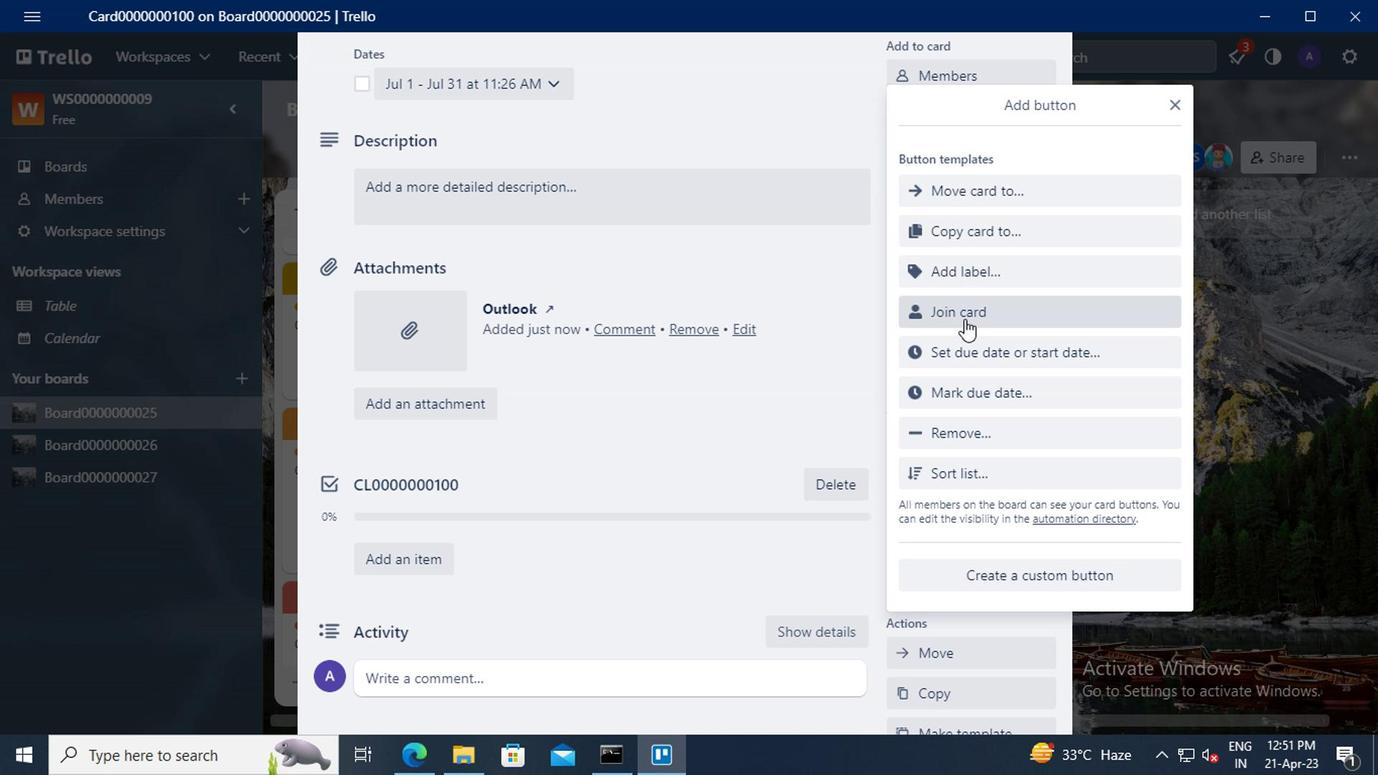 
Action: Mouse moved to (966, 285)
Screenshot: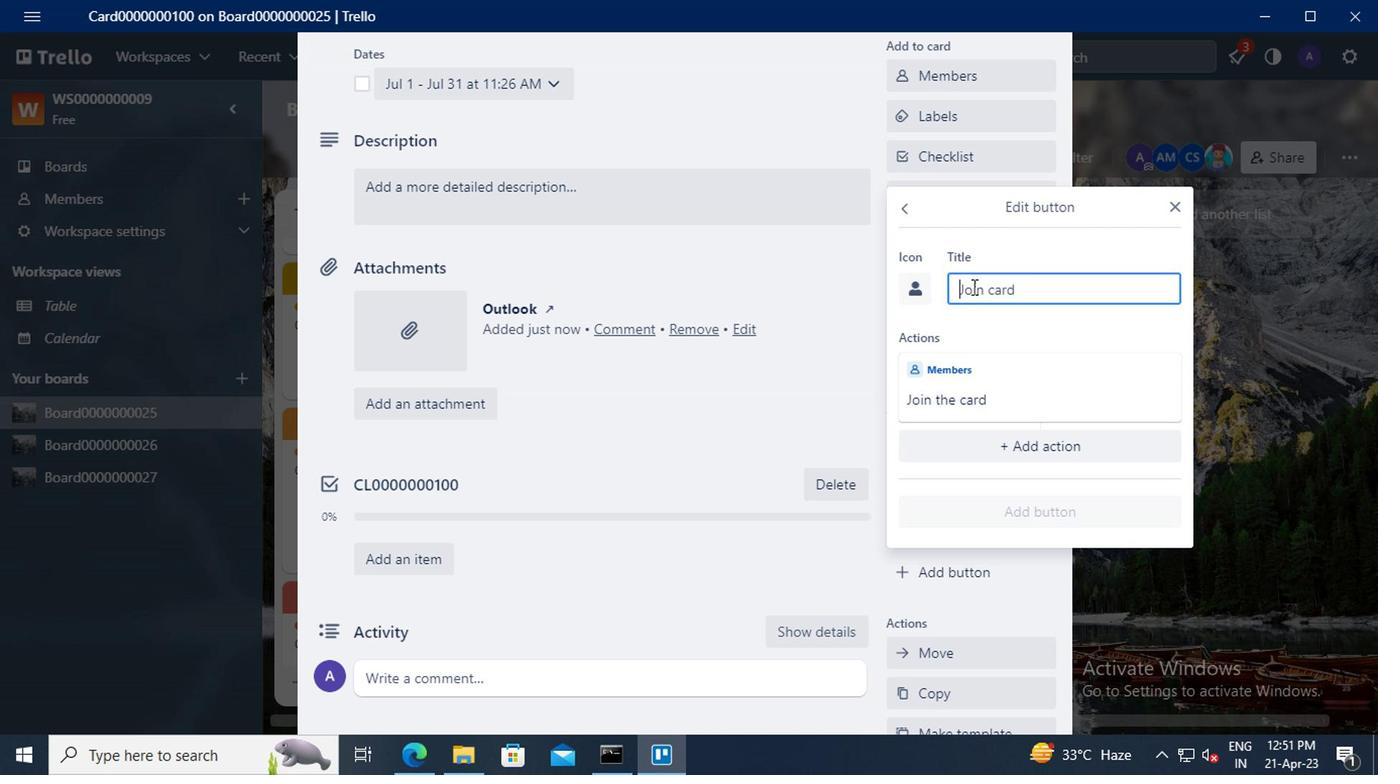
Action: Mouse pressed left at (966, 285)
Screenshot: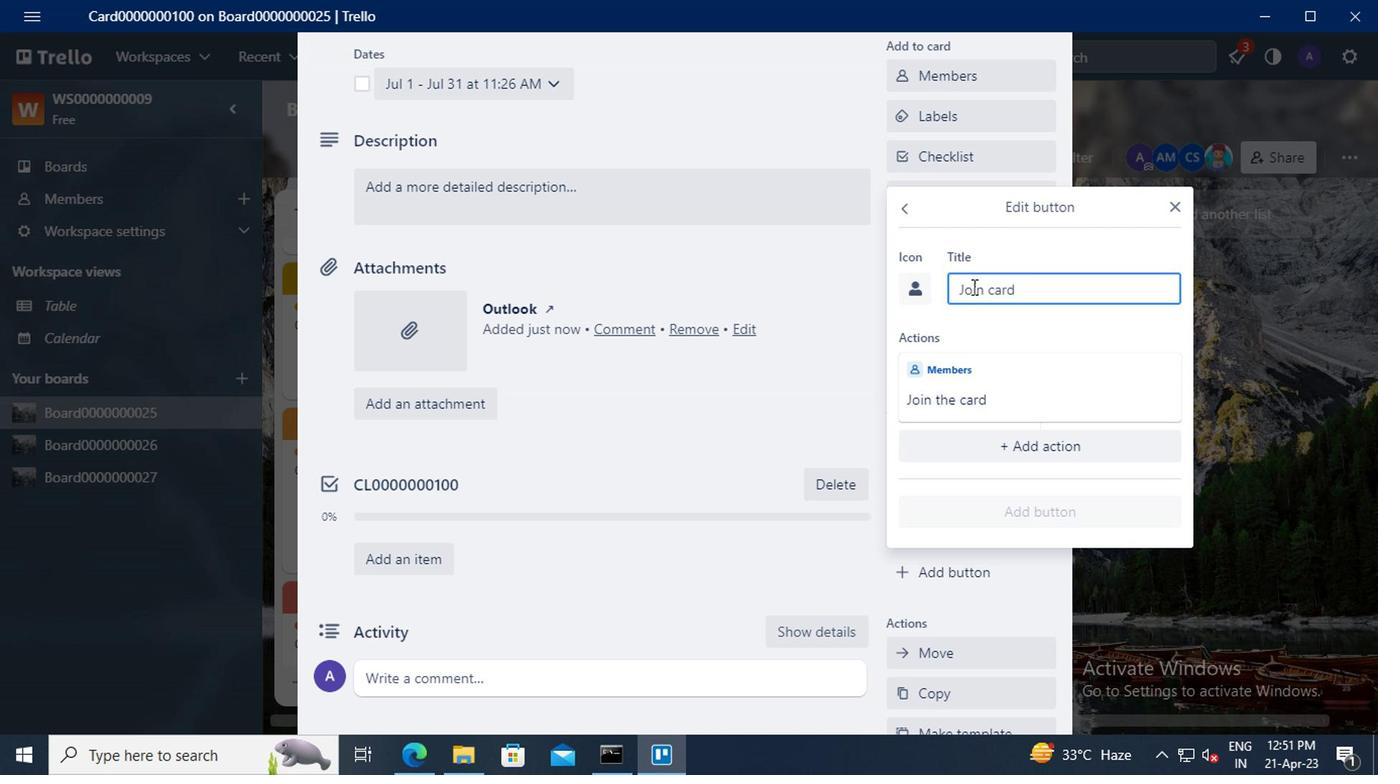 
Action: Key pressed <Key.shift>ctrl+BUTTON0000000100
Screenshot: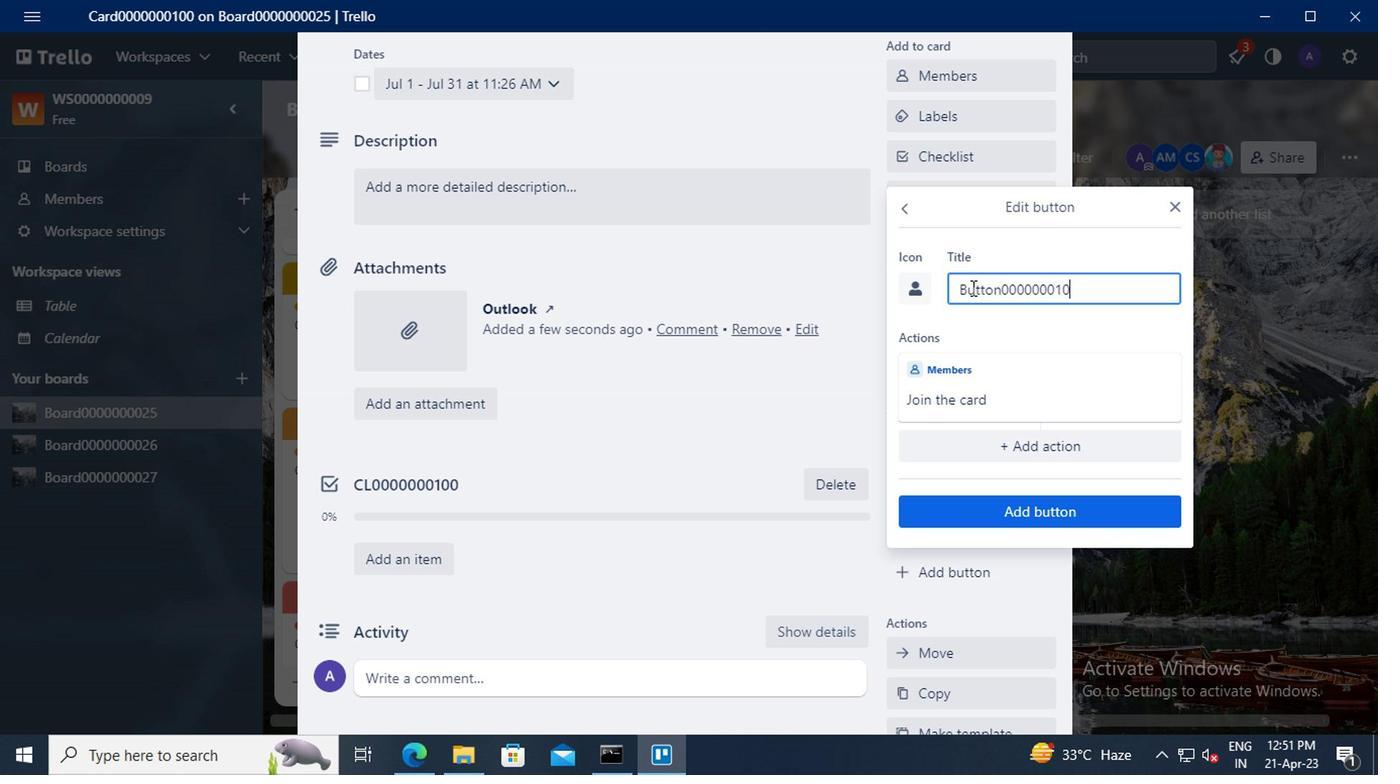 
Action: Mouse moved to (1005, 509)
Screenshot: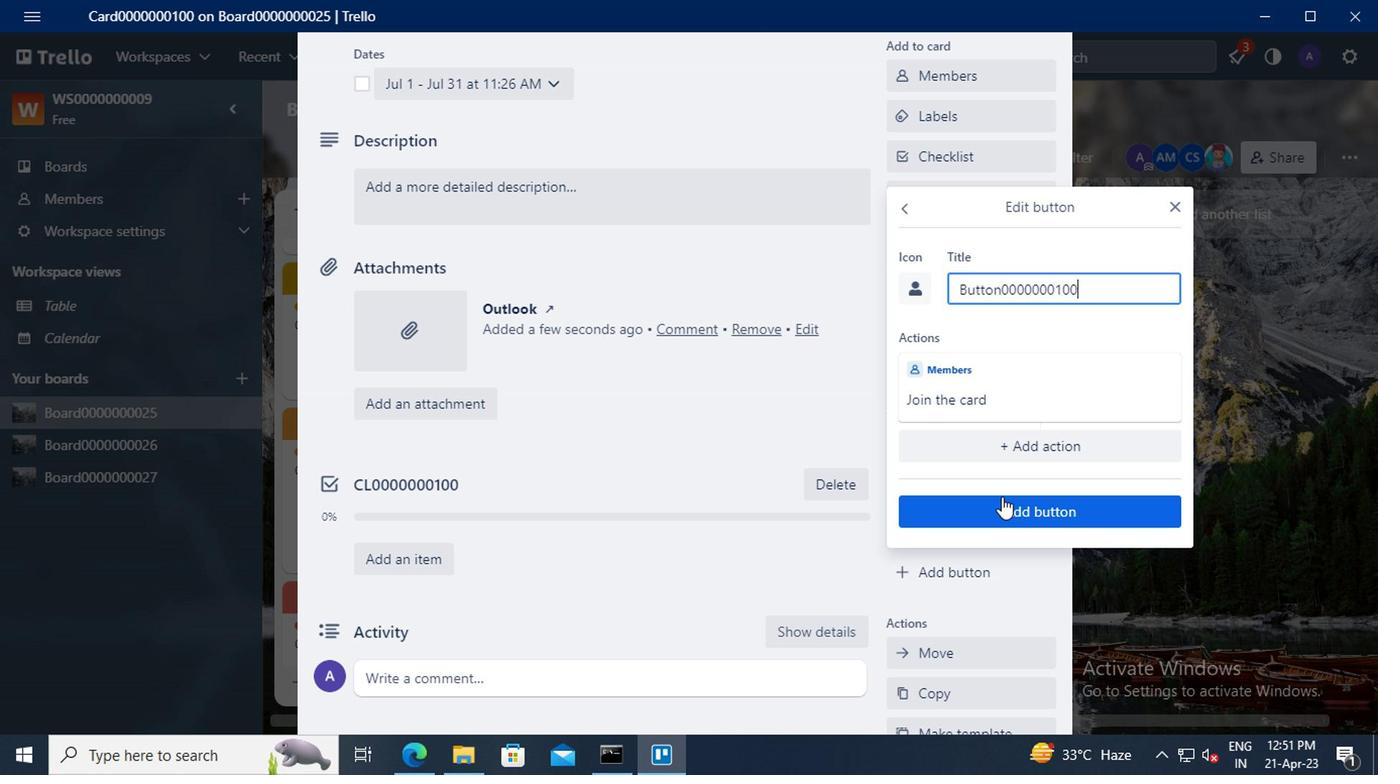 
Action: Mouse pressed left at (1005, 509)
Screenshot: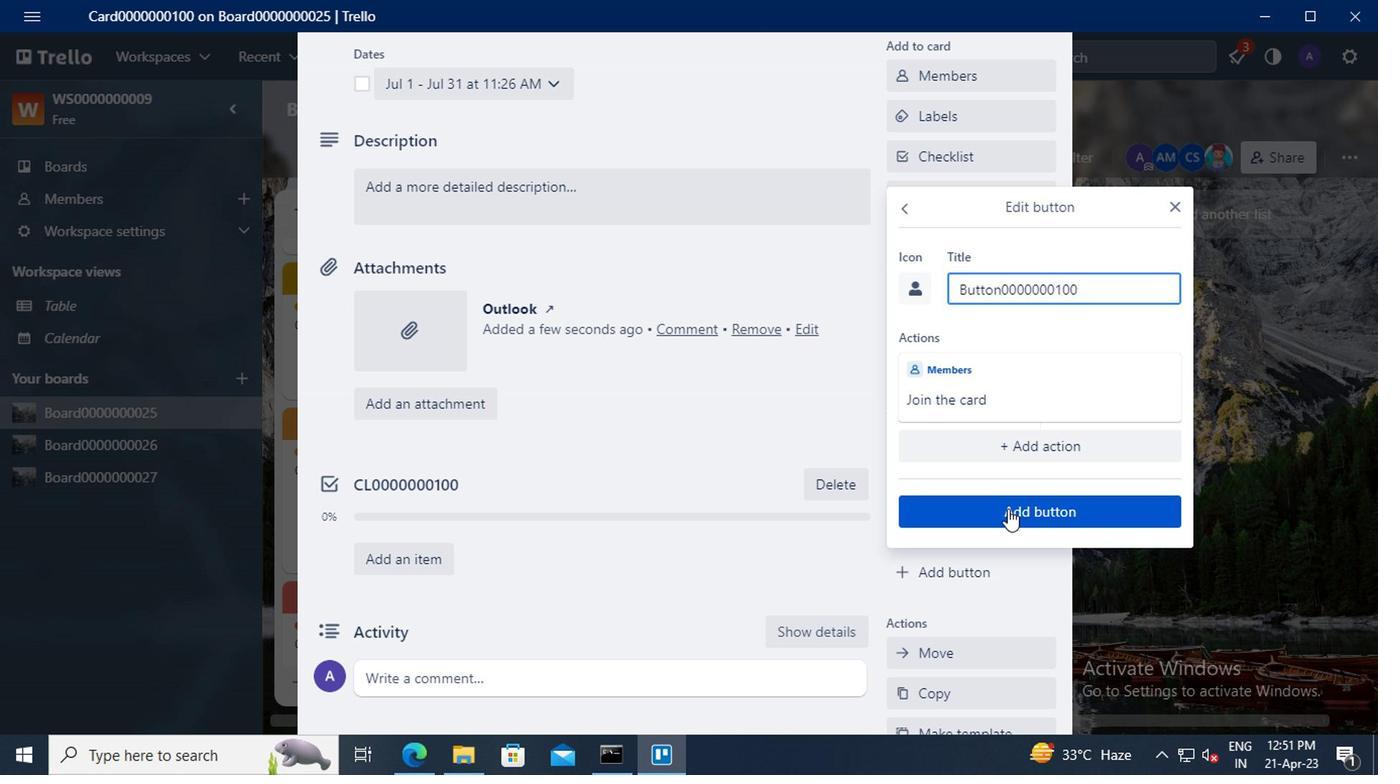 
Action: Mouse moved to (655, 450)
Screenshot: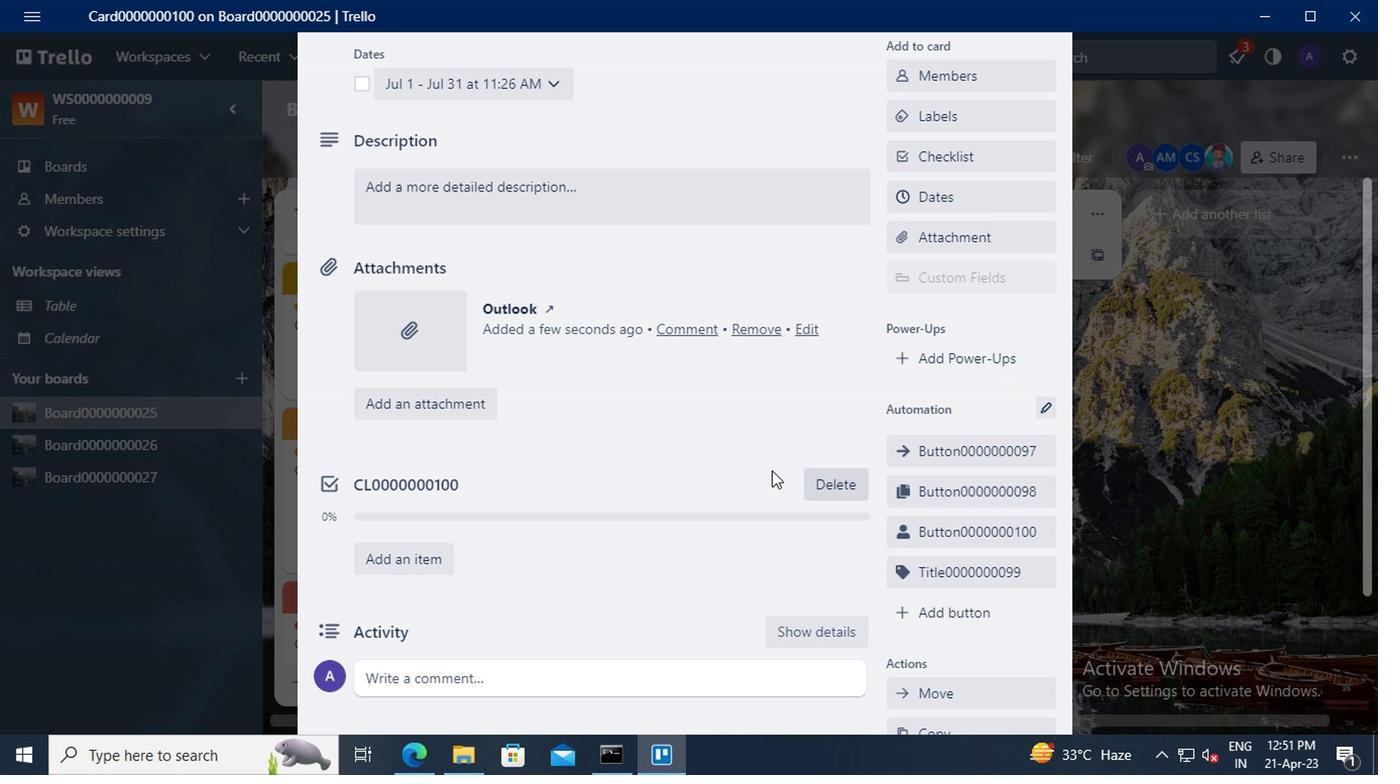 
Action: Mouse scrolled (655, 450) with delta (0, 0)
Screenshot: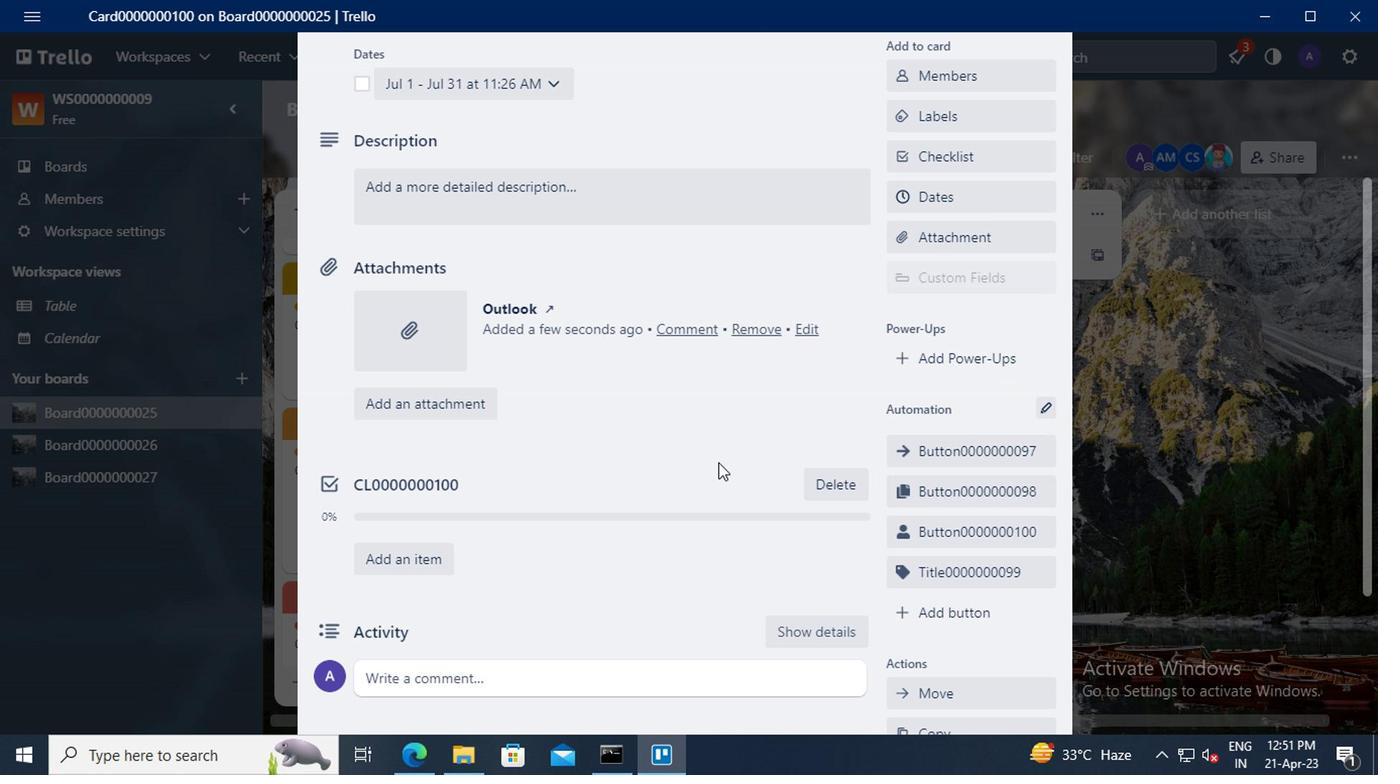 
Action: Mouse scrolled (655, 450) with delta (0, 0)
Screenshot: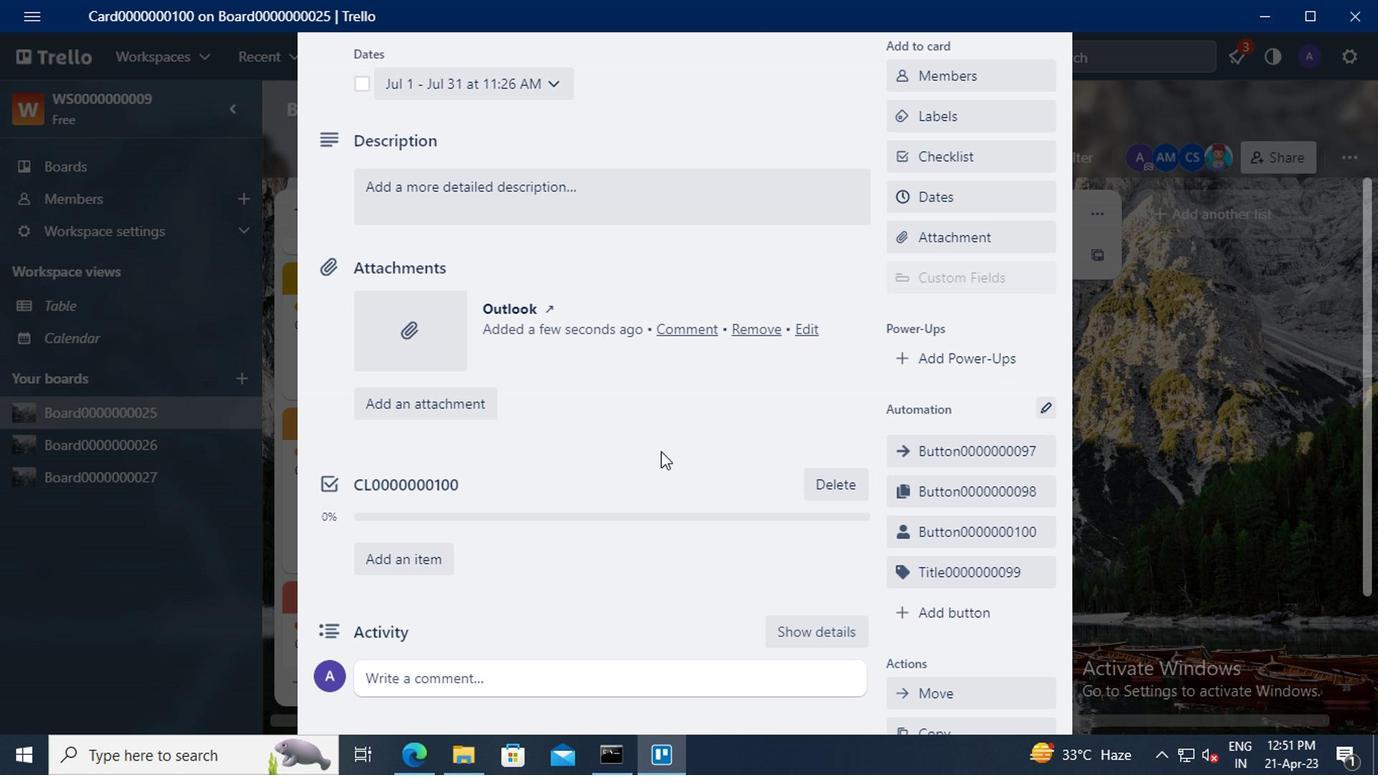 
Action: Mouse moved to (456, 384)
Screenshot: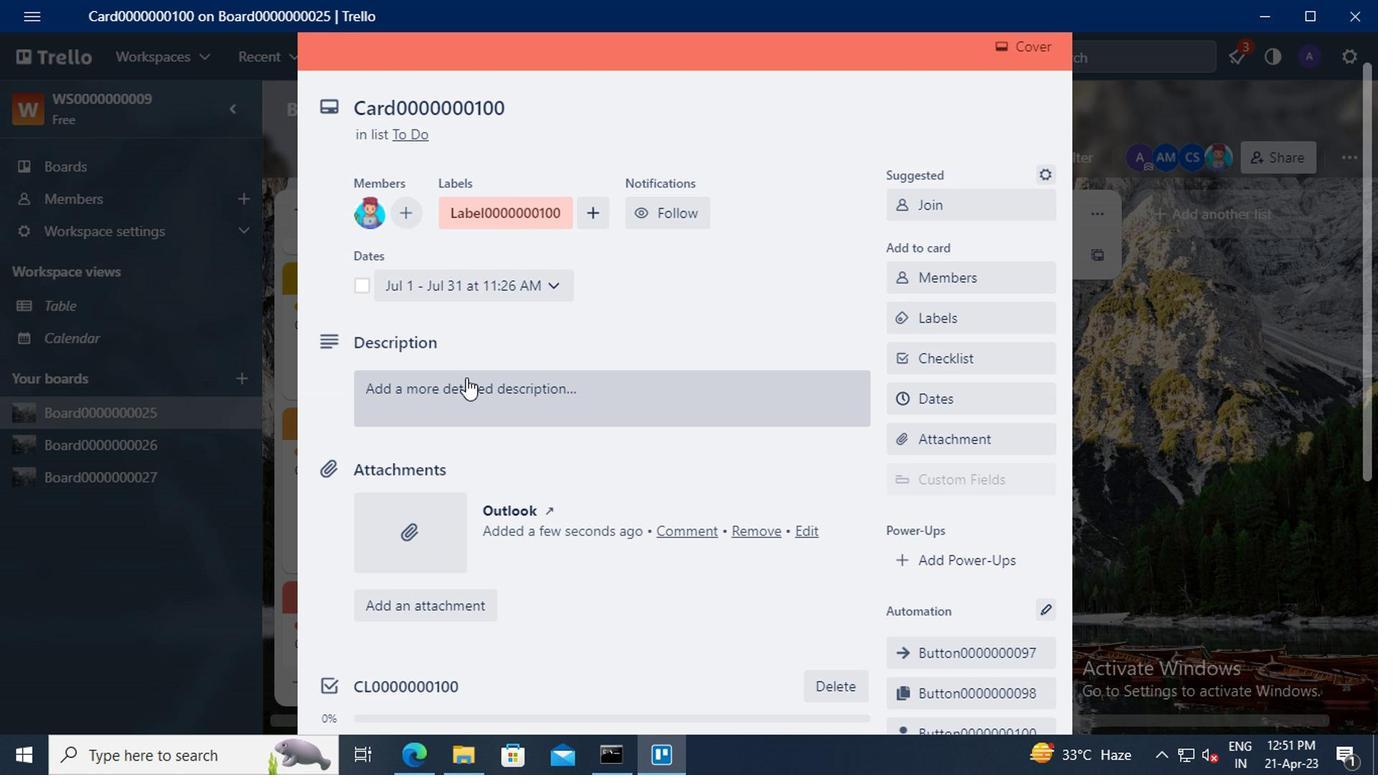 
Action: Mouse pressed left at (456, 384)
Screenshot: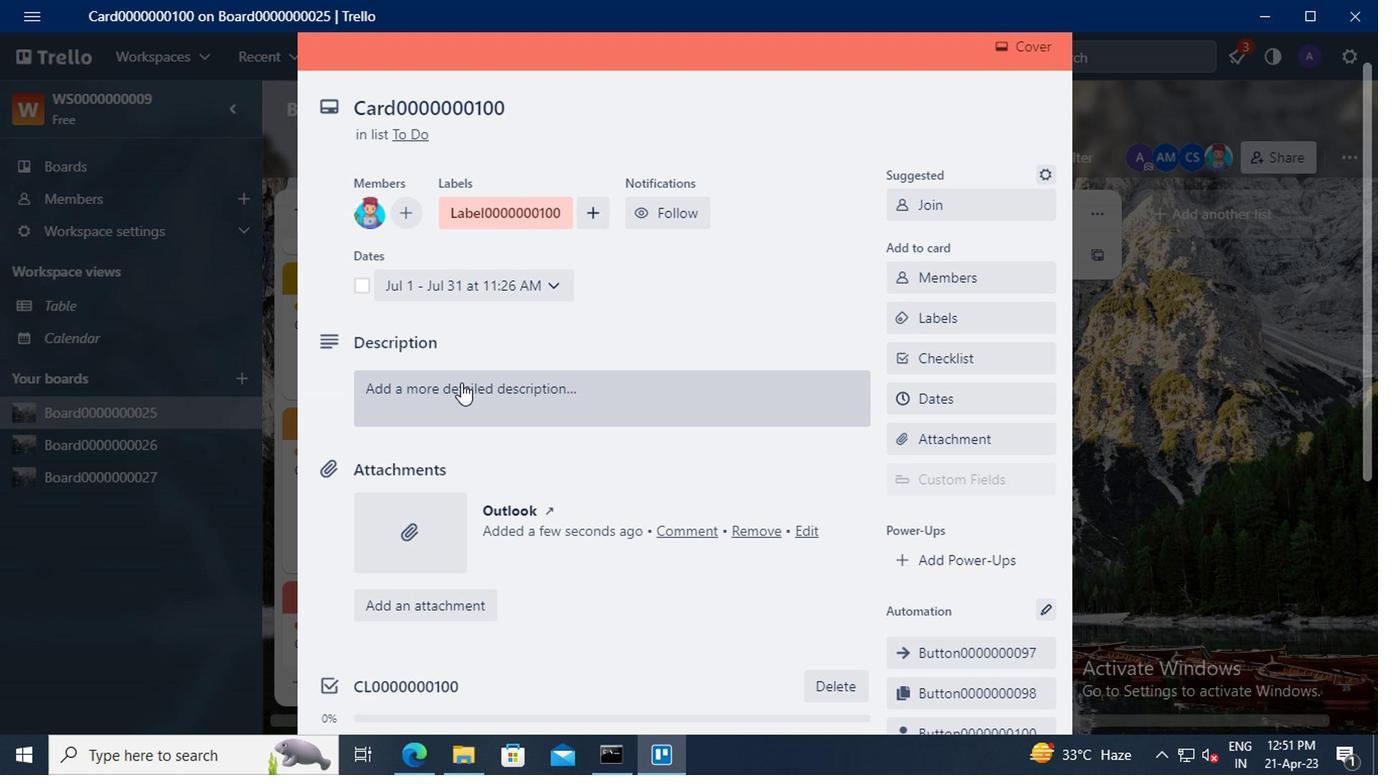 
Action: Mouse moved to (392, 450)
Screenshot: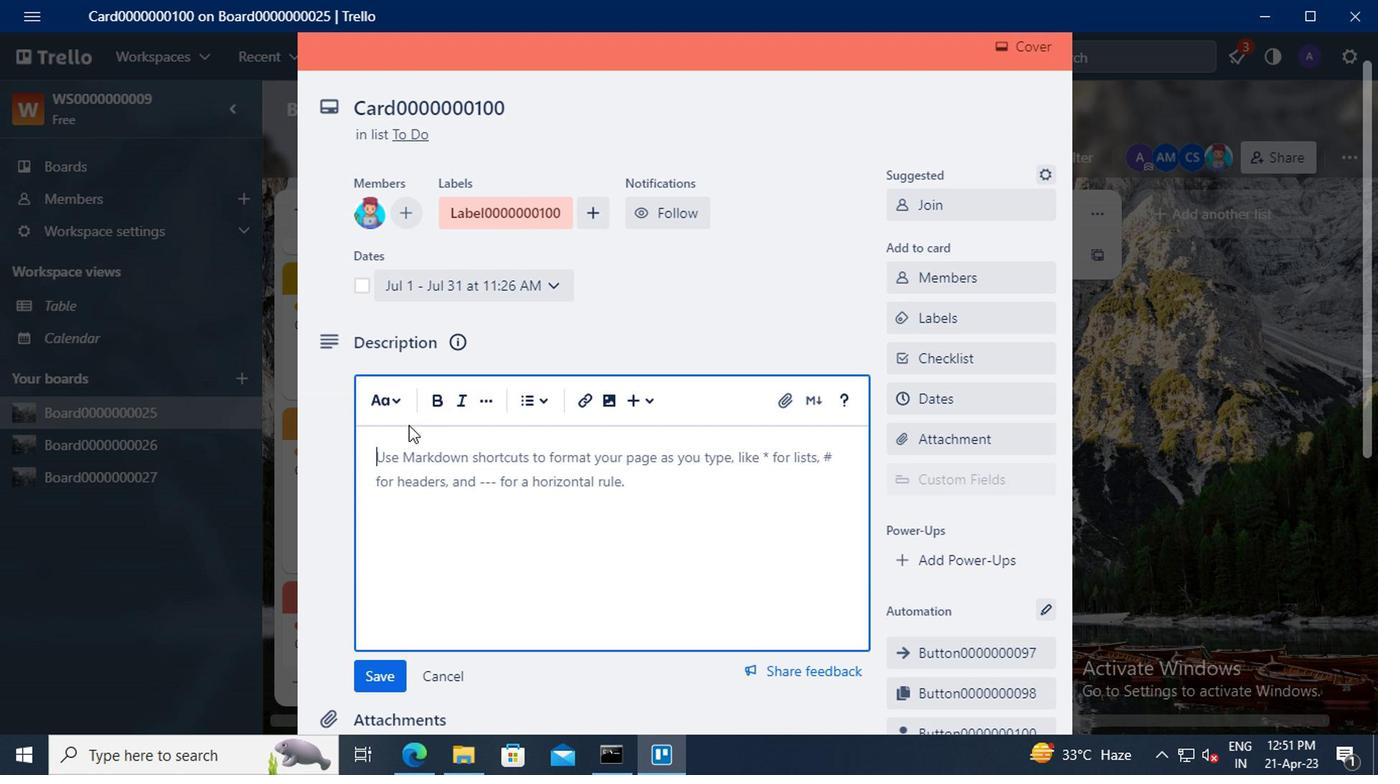 
Action: Mouse pressed left at (392, 450)
Screenshot: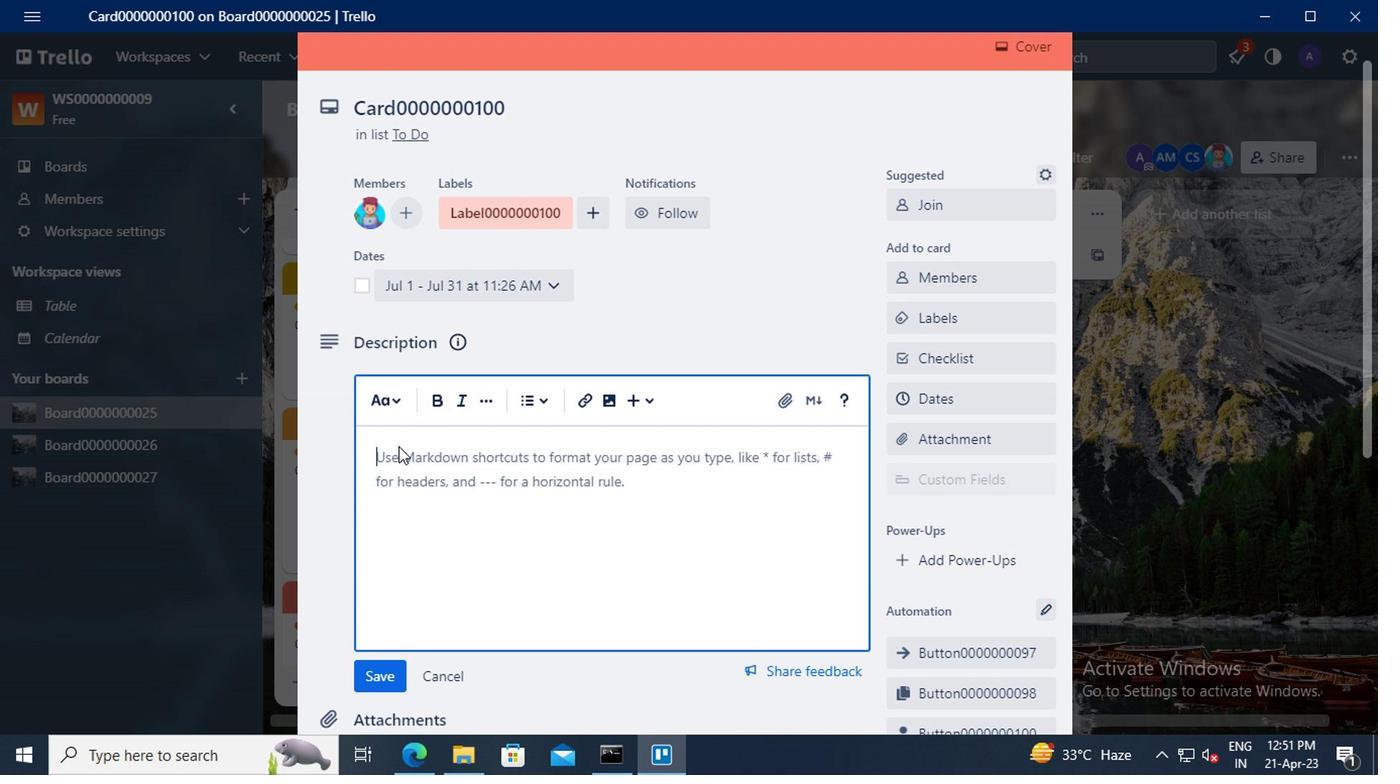 
Action: Key pressed <Key.shift>DS0000000100
Screenshot: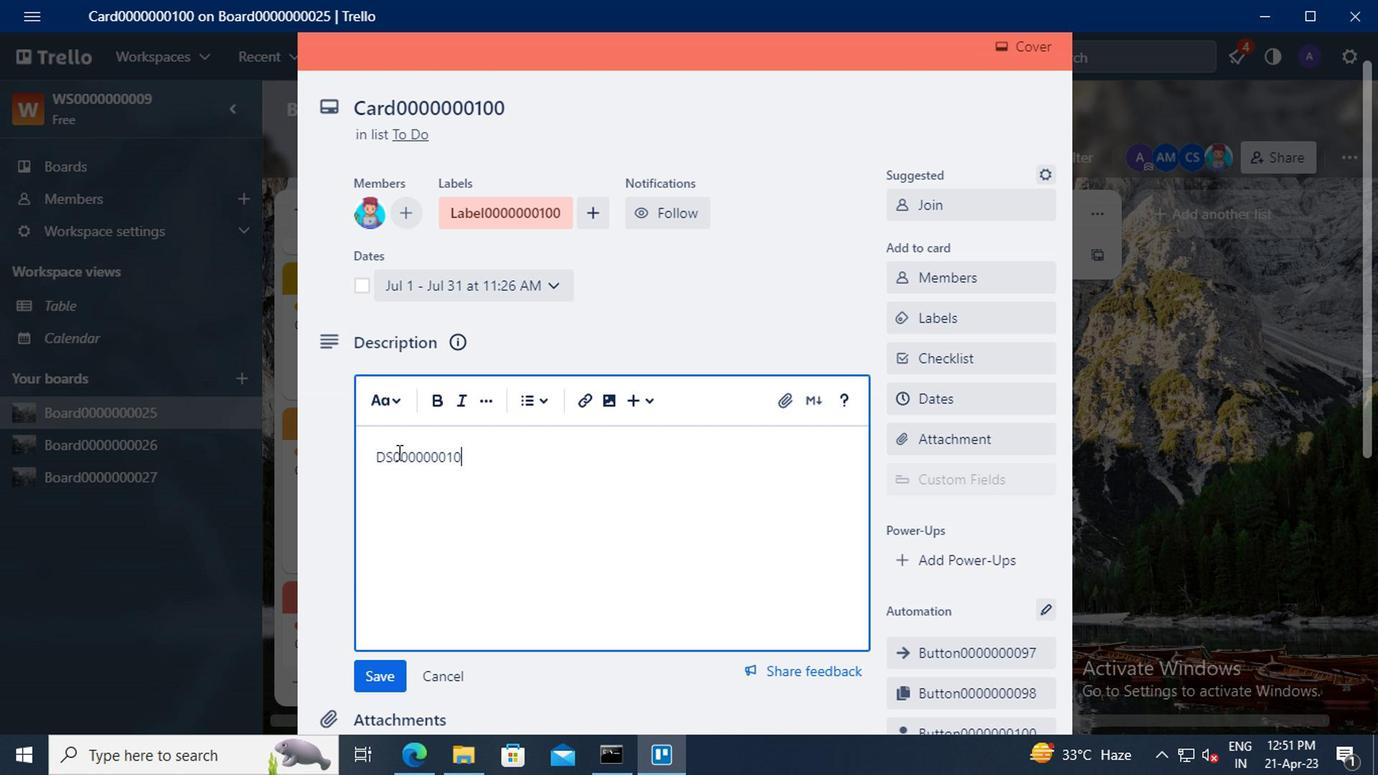 
Action: Mouse moved to (391, 452)
Screenshot: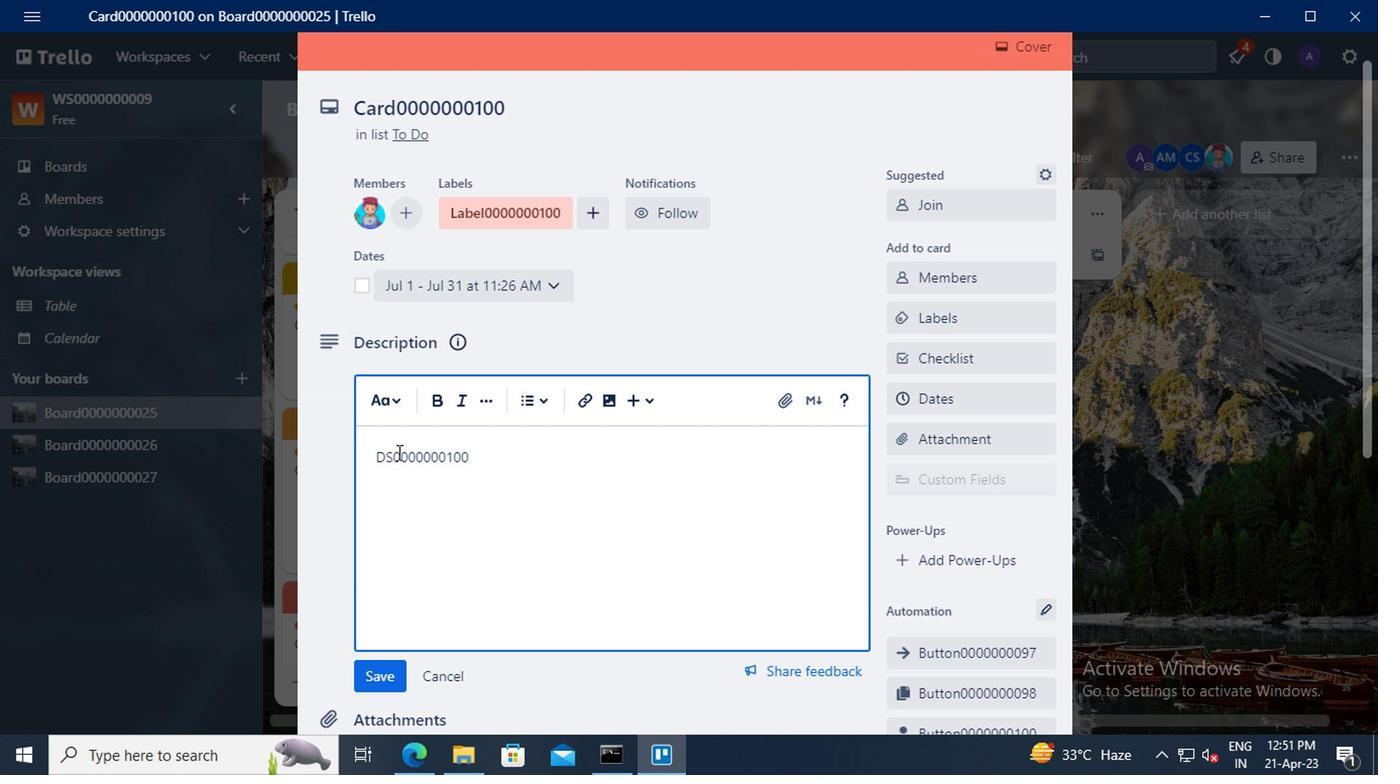 
Action: Mouse scrolled (391, 450) with delta (0, -1)
Screenshot: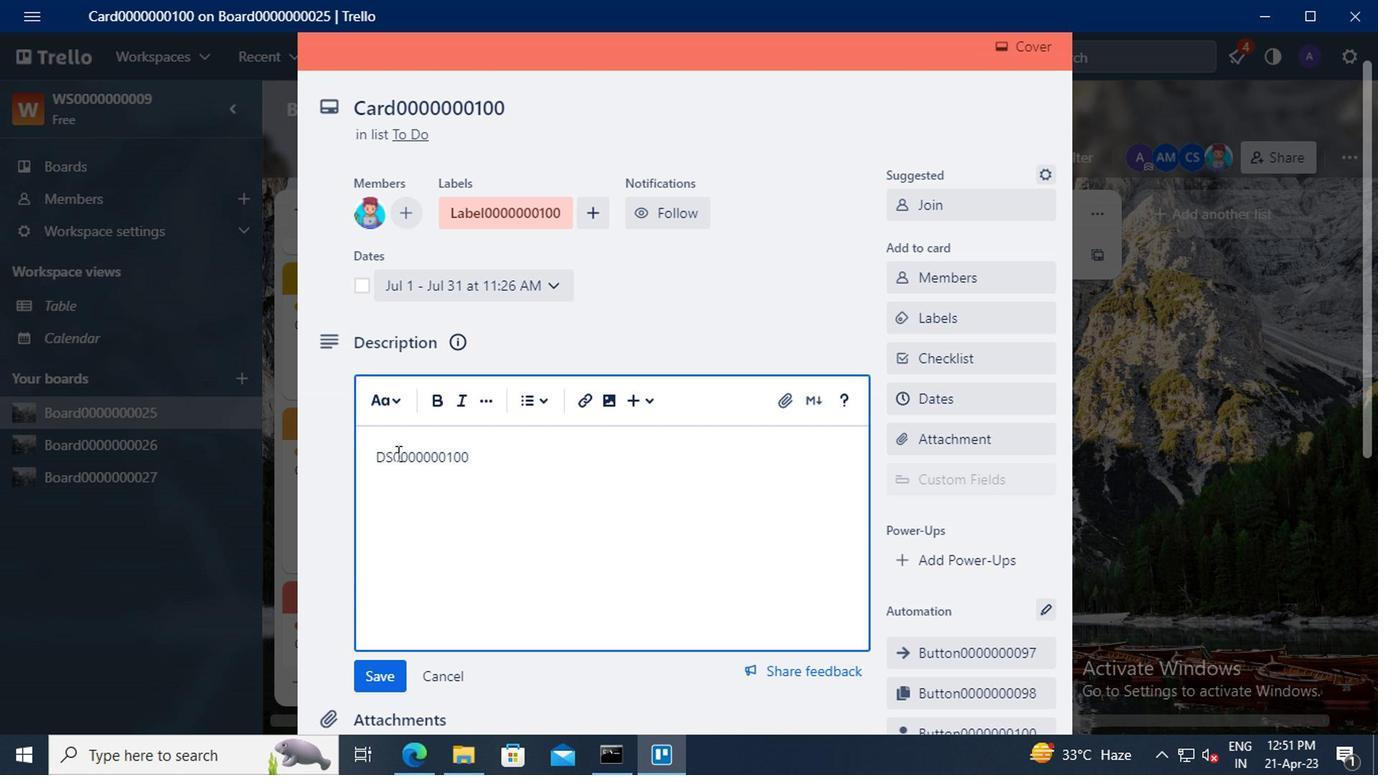 
Action: Mouse scrolled (391, 450) with delta (0, -1)
Screenshot: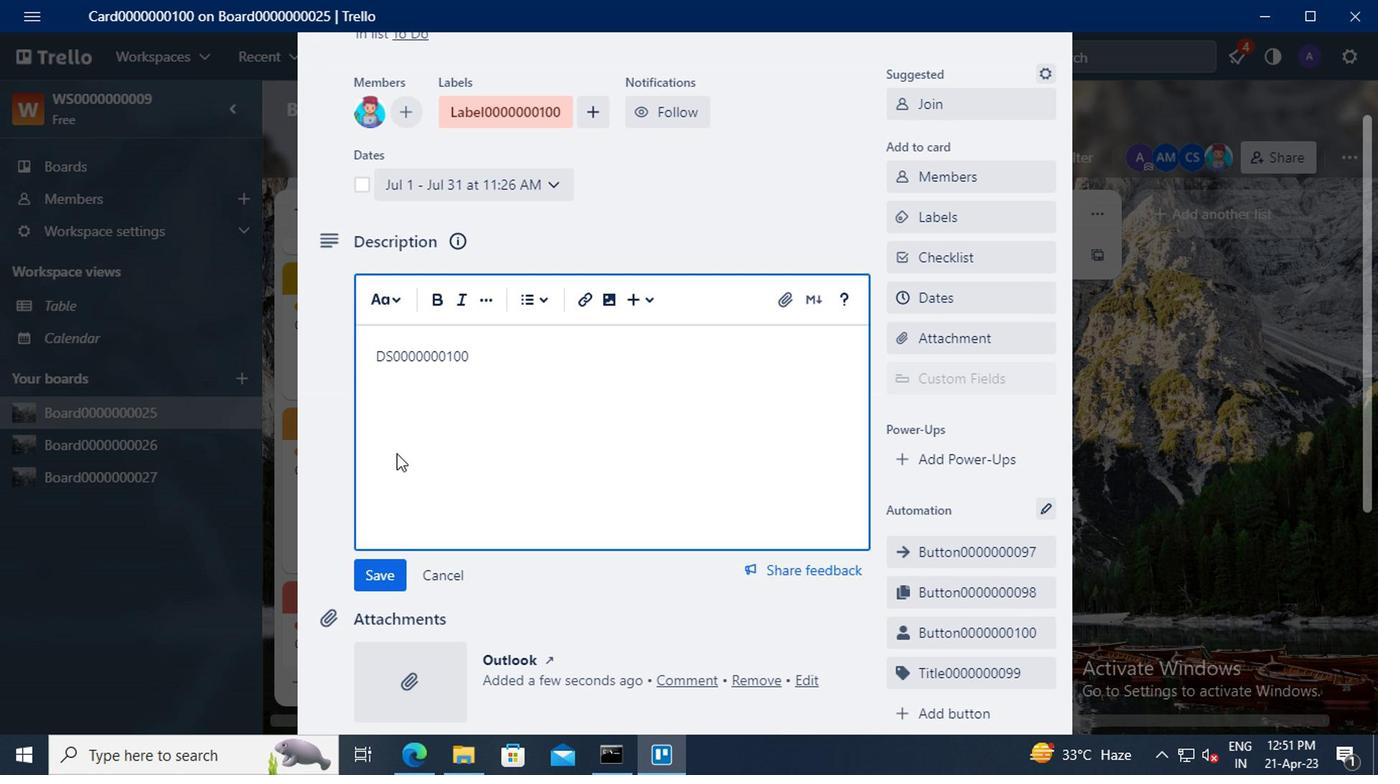 
Action: Mouse moved to (383, 475)
Screenshot: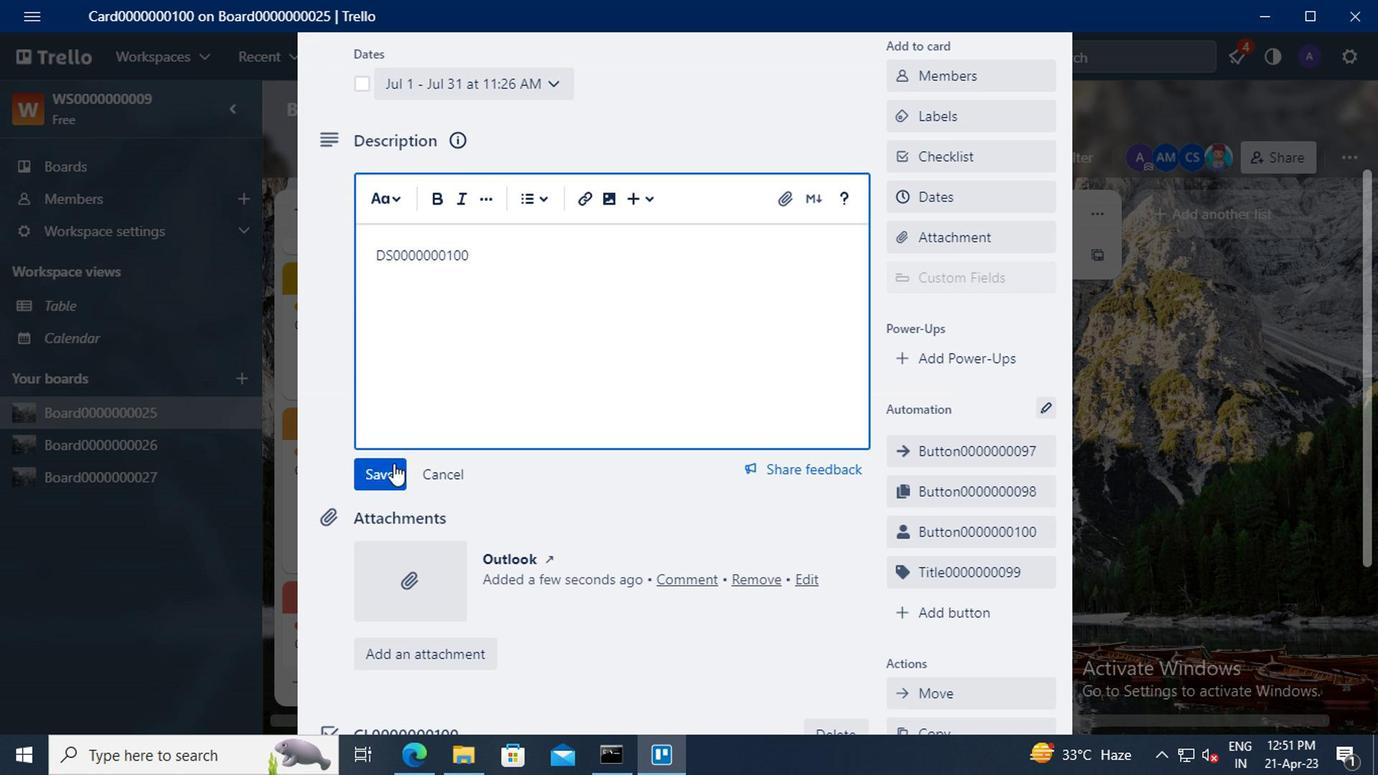 
Action: Mouse pressed left at (383, 475)
Screenshot: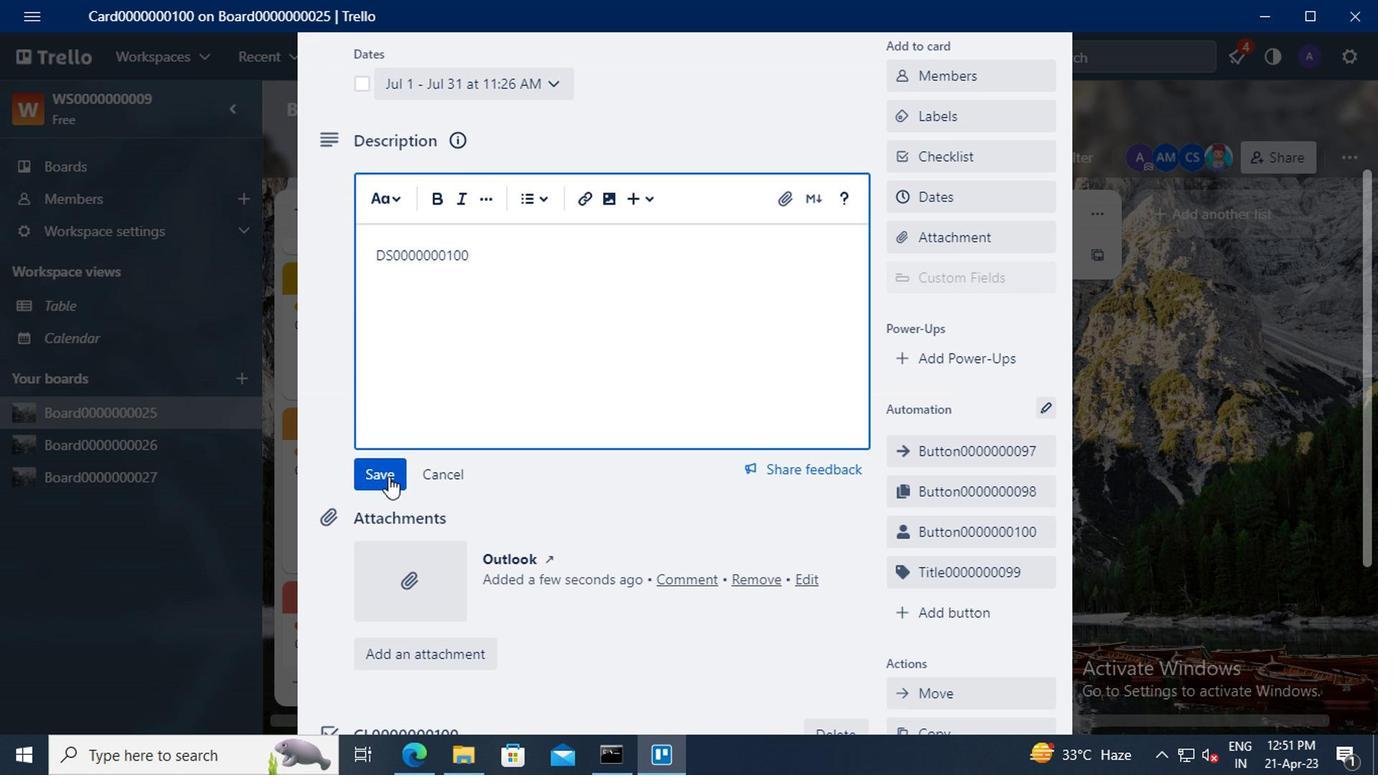 
Action: Mouse scrolled (383, 474) with delta (0, 0)
Screenshot: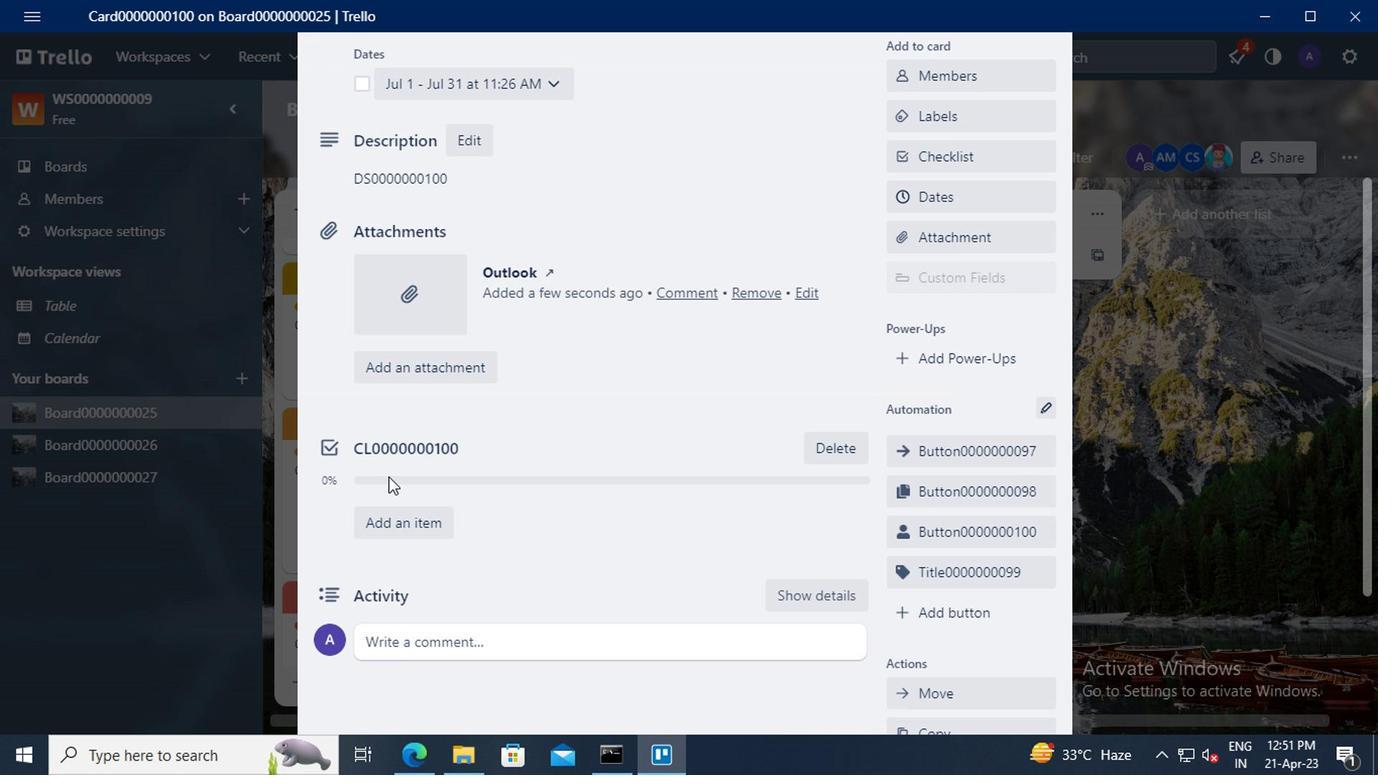 
Action: Mouse moved to (414, 546)
Screenshot: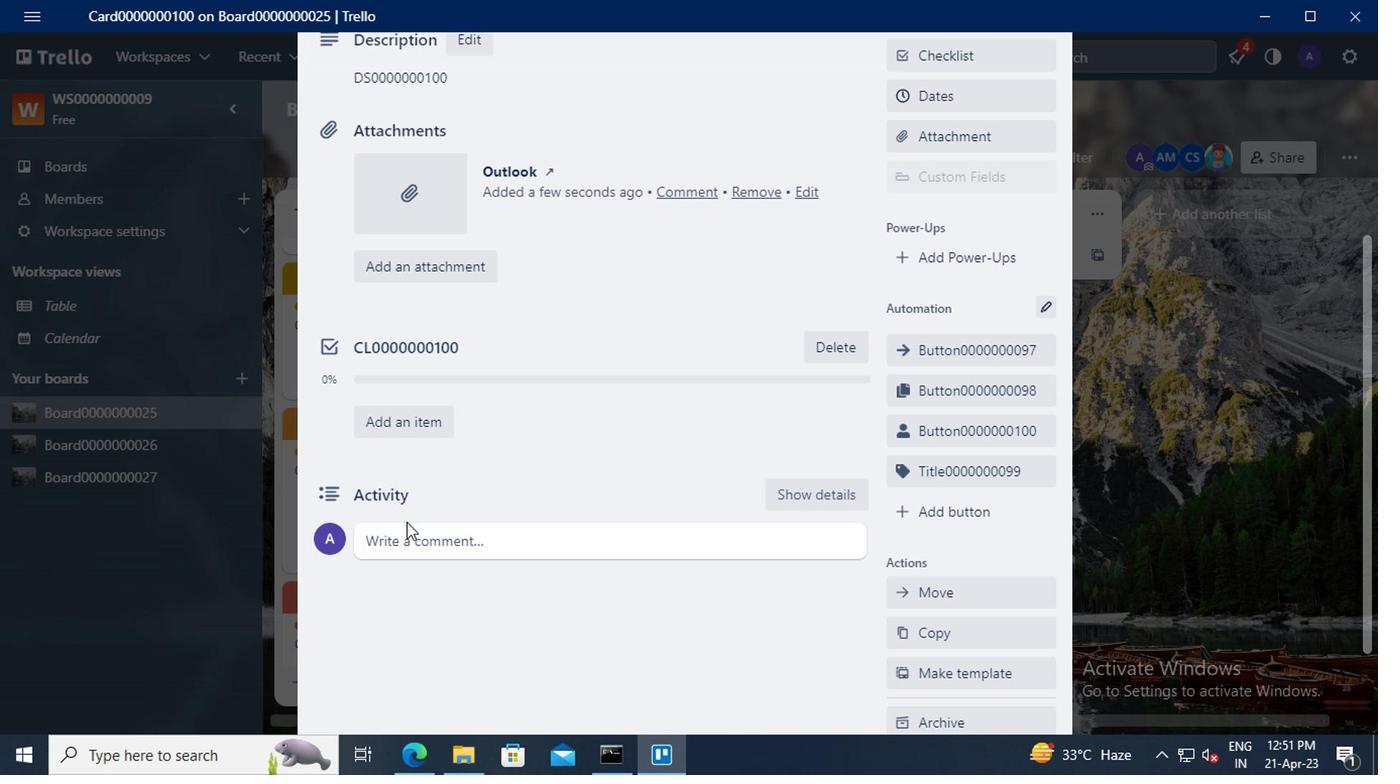
Action: Mouse pressed left at (414, 546)
Screenshot: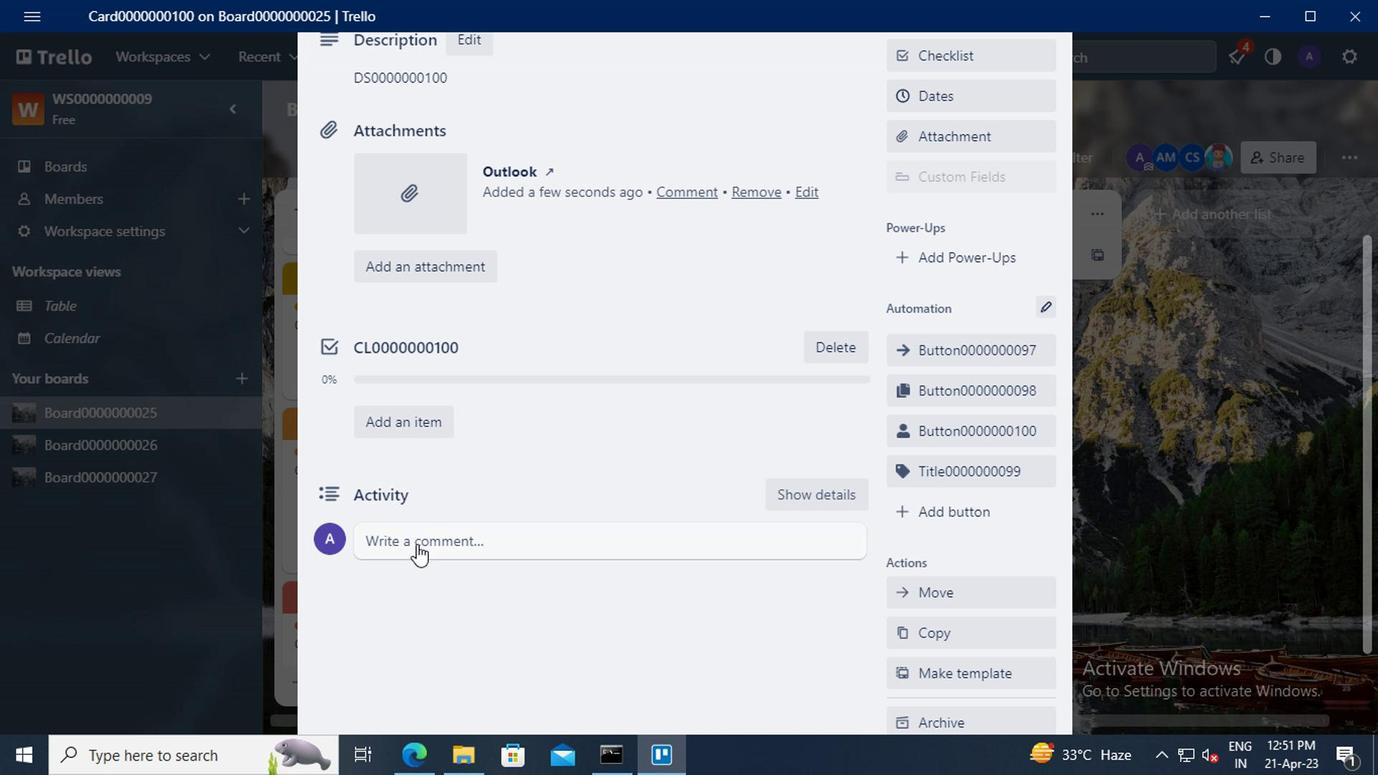 
Action: Key pressed <Key.shift>CM0000000100
Screenshot: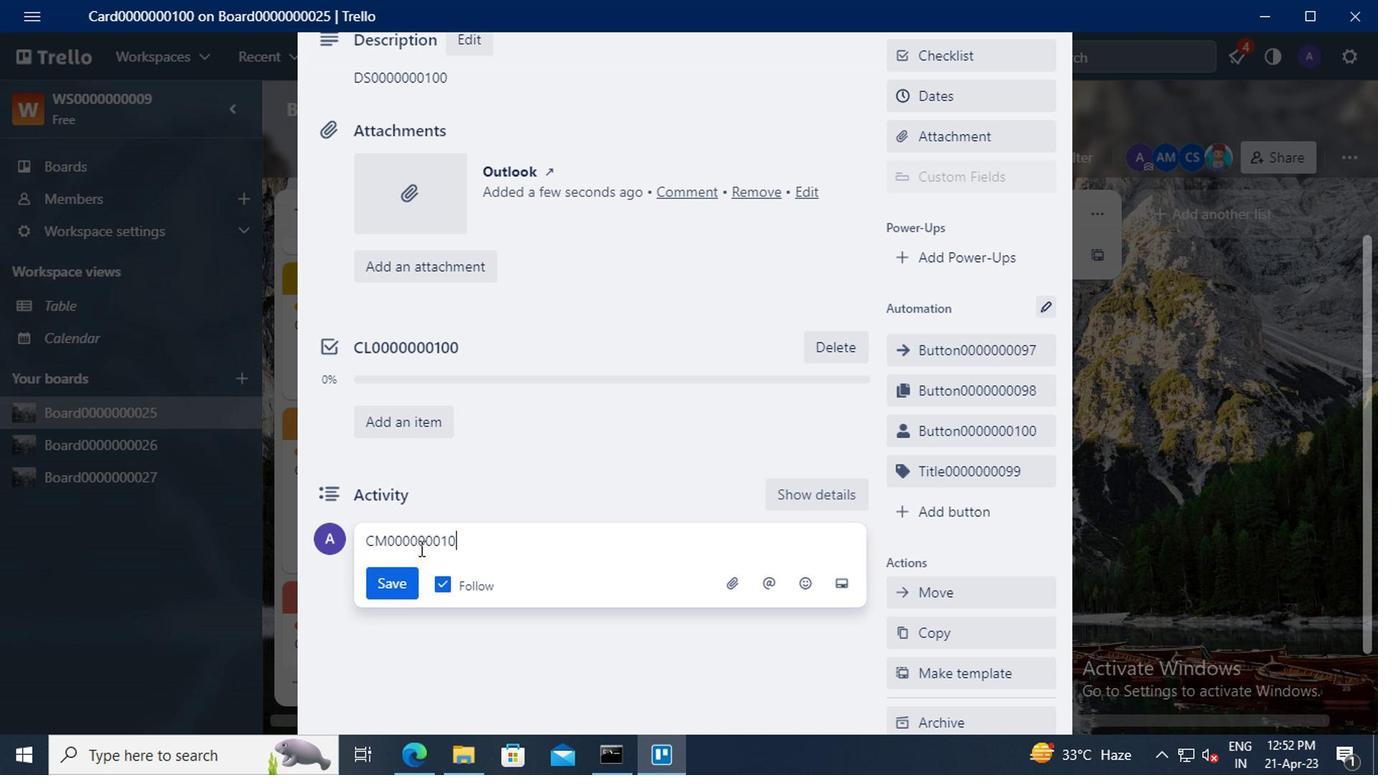 
Action: Mouse moved to (397, 581)
Screenshot: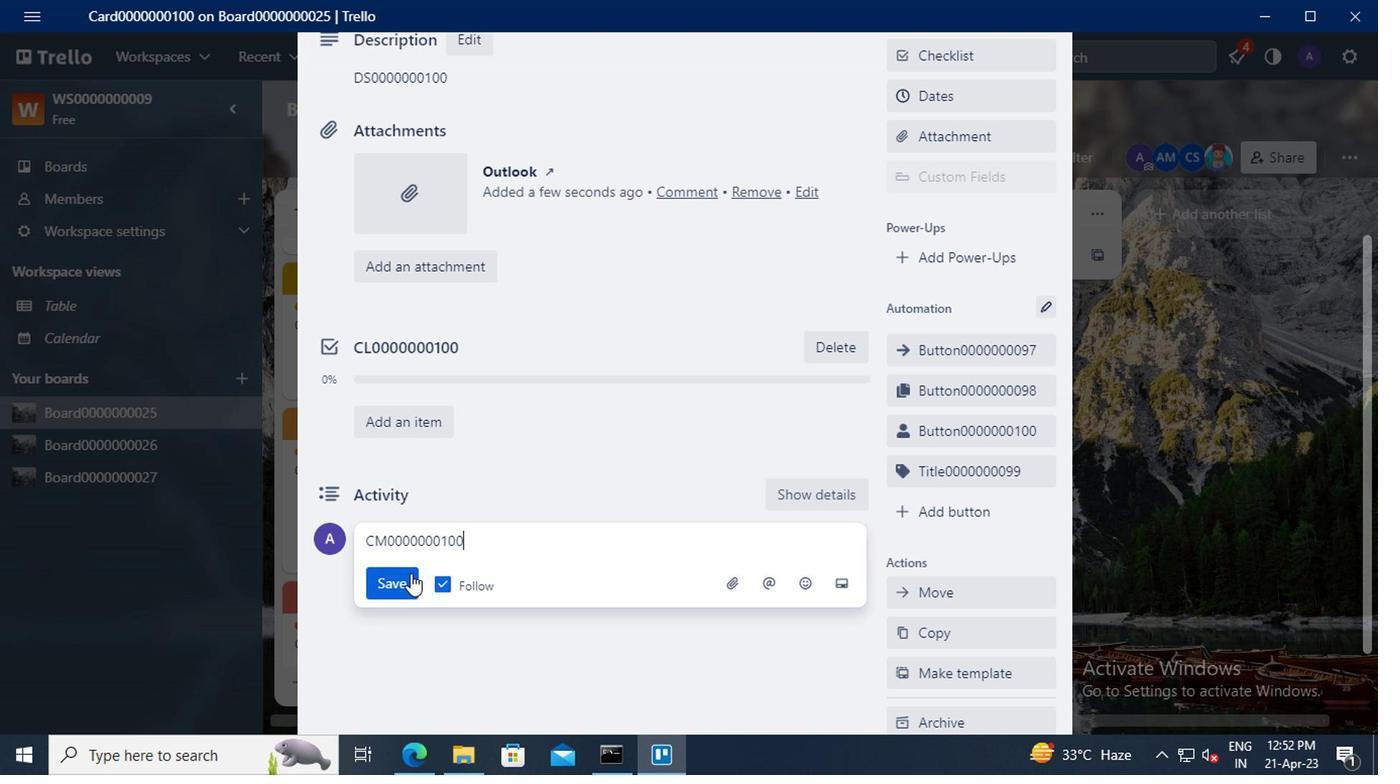 
Action: Mouse pressed left at (397, 581)
Screenshot: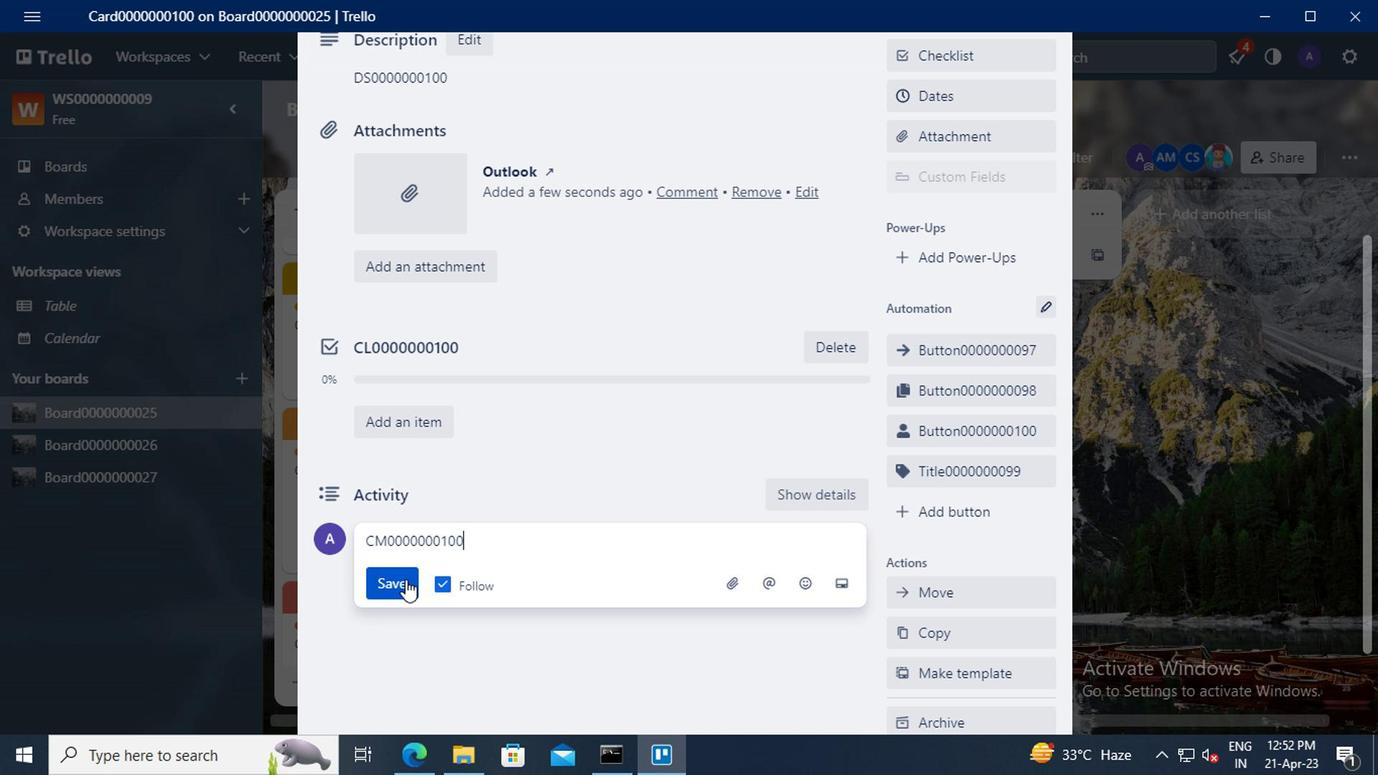 
